 Task: Look for space in Chaklāsi, India from 1st June, 2023 to 9th June, 2023 for 5 adults in price range Rs.6000 to Rs.12000. Place can be entire place with 3 bedrooms having 3 beds and 3 bathrooms. Property type can be house, flat, guest house. Booking option can be shelf check-in. Required host language is English.
Action: Mouse moved to (428, 52)
Screenshot: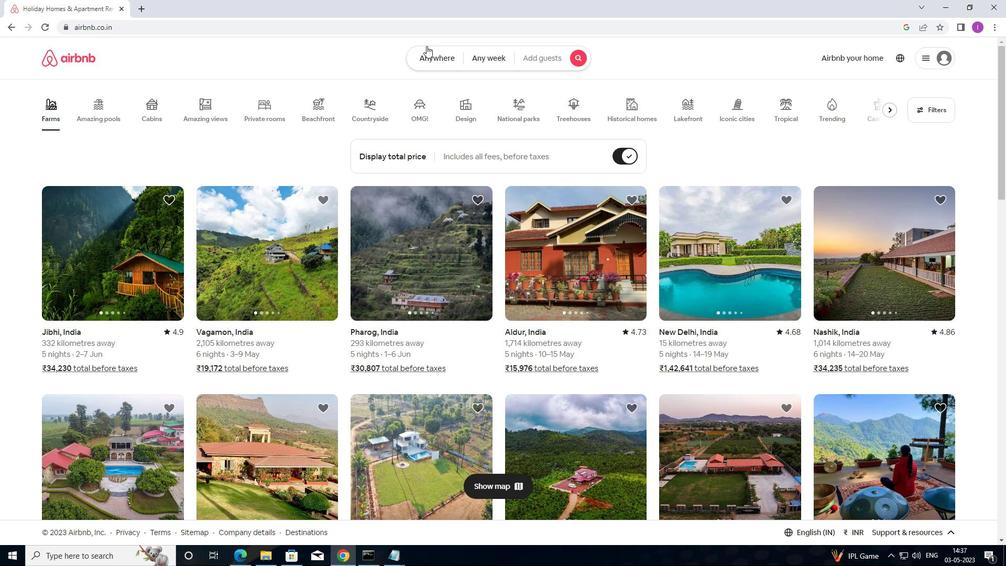 
Action: Mouse pressed left at (428, 52)
Screenshot: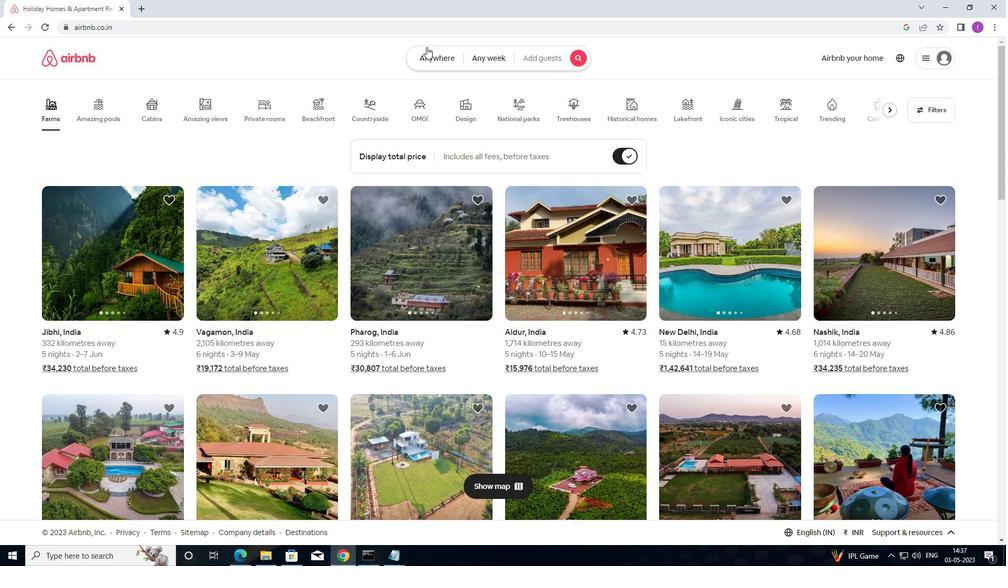 
Action: Mouse moved to (373, 96)
Screenshot: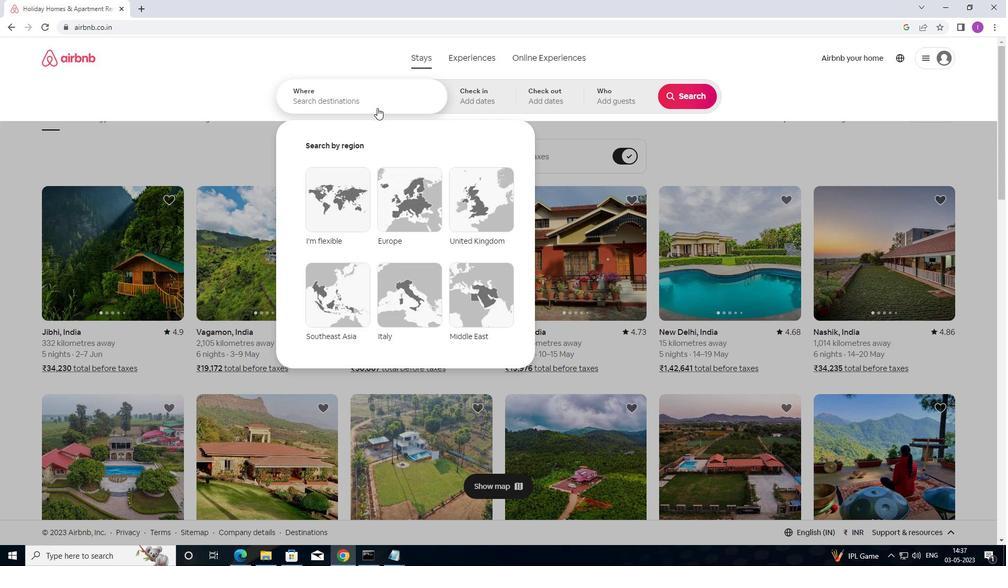
Action: Mouse pressed left at (373, 96)
Screenshot: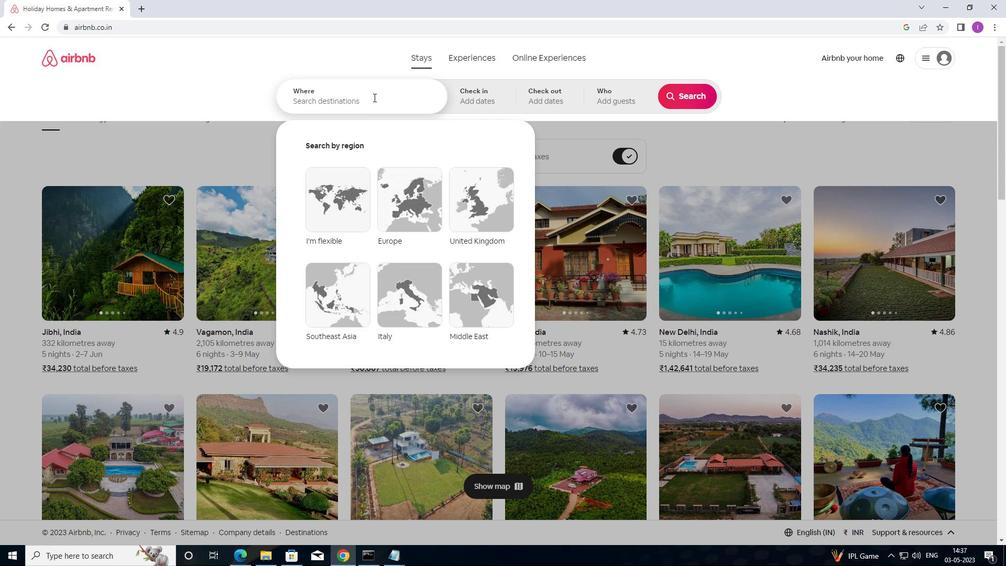 
Action: Mouse moved to (419, 102)
Screenshot: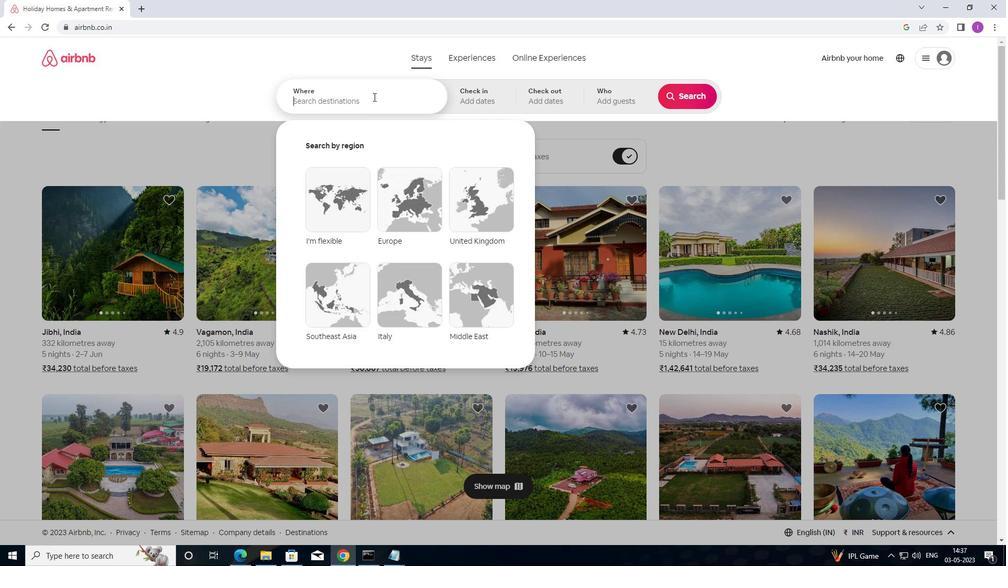 
Action: Key pressed <Key.shift>CHAKLASI,<Key.shift>INDIA
Screenshot: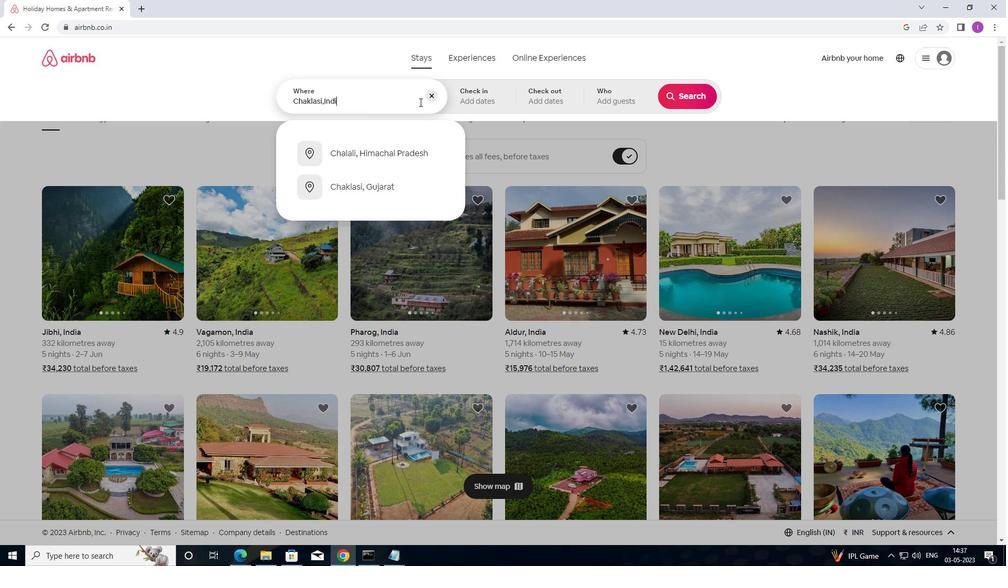 
Action: Mouse moved to (469, 97)
Screenshot: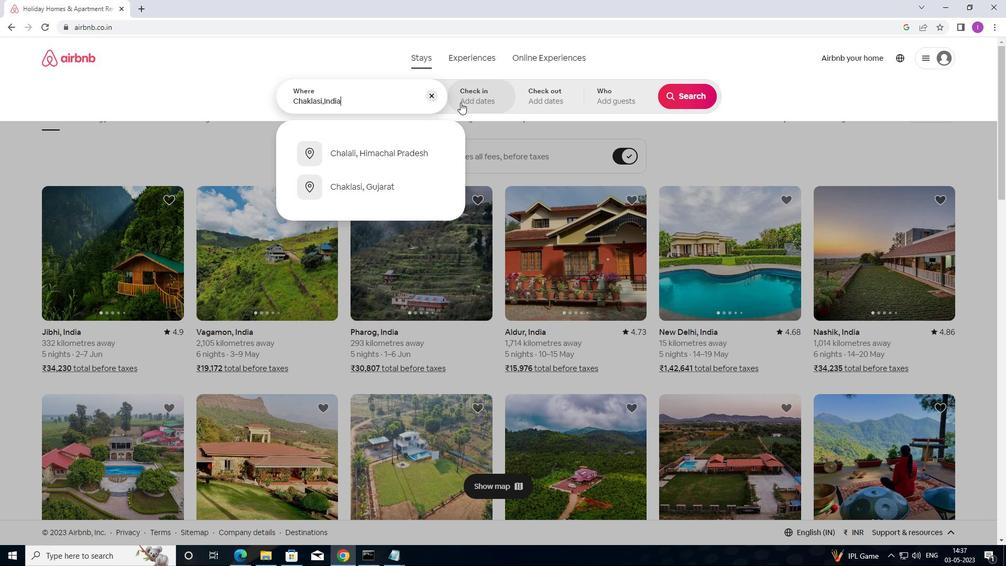 
Action: Mouse pressed left at (469, 97)
Screenshot: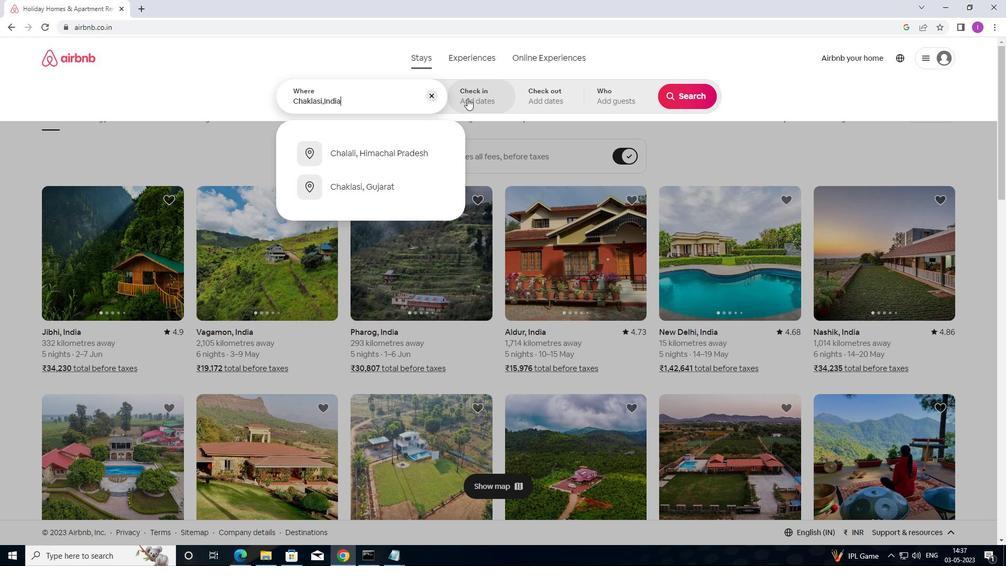 
Action: Mouse moved to (681, 174)
Screenshot: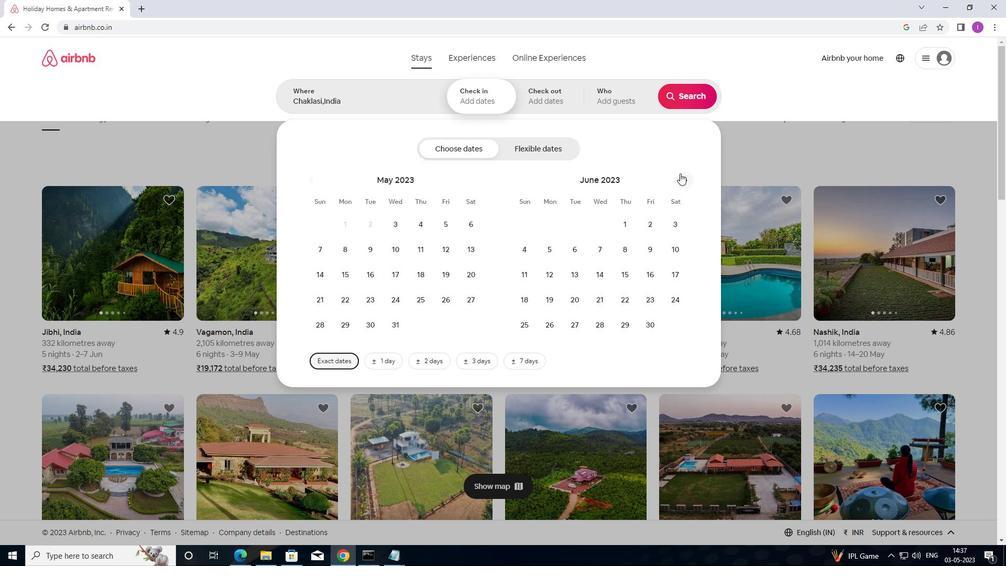 
Action: Mouse pressed left at (681, 174)
Screenshot: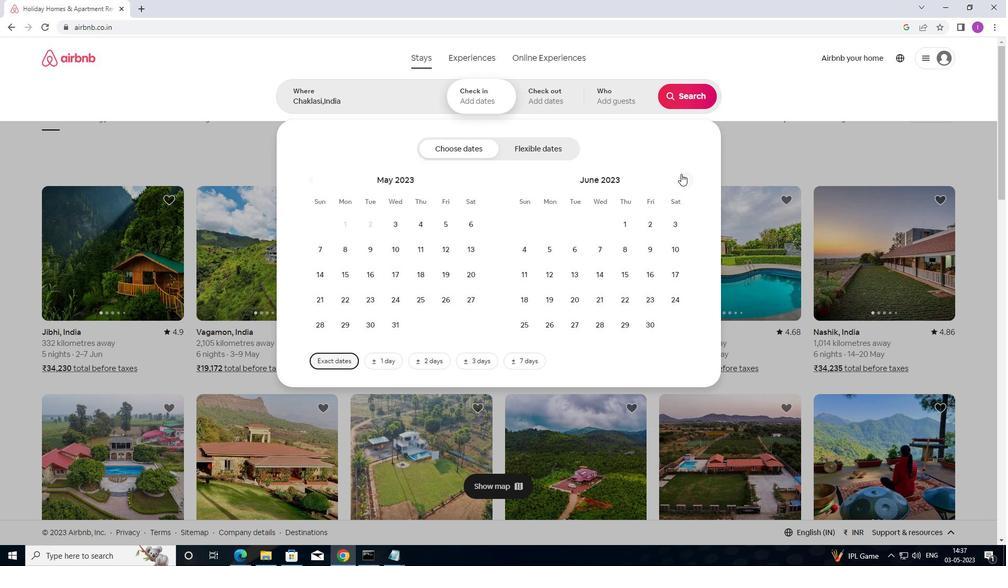 
Action: Mouse moved to (421, 225)
Screenshot: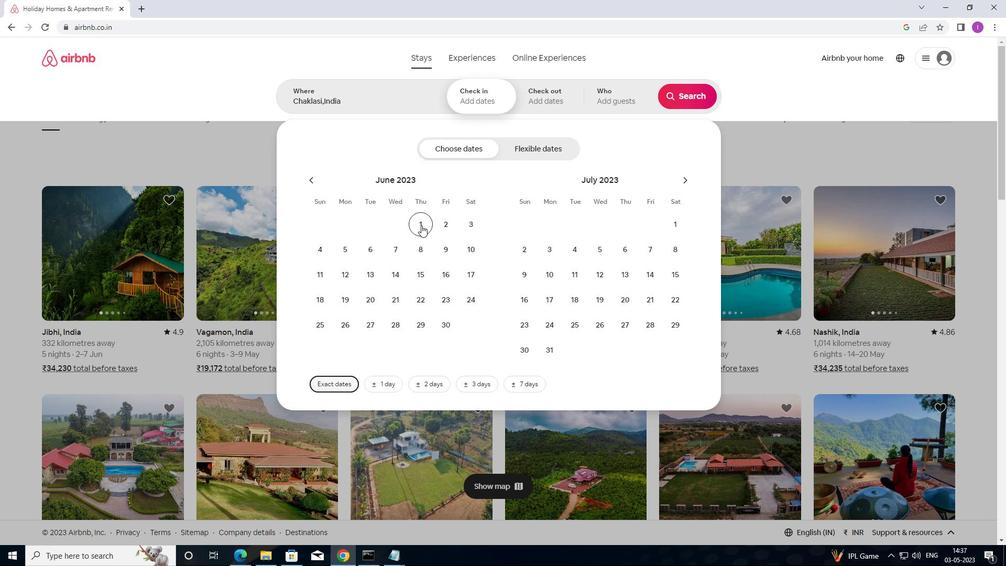 
Action: Mouse pressed left at (421, 225)
Screenshot: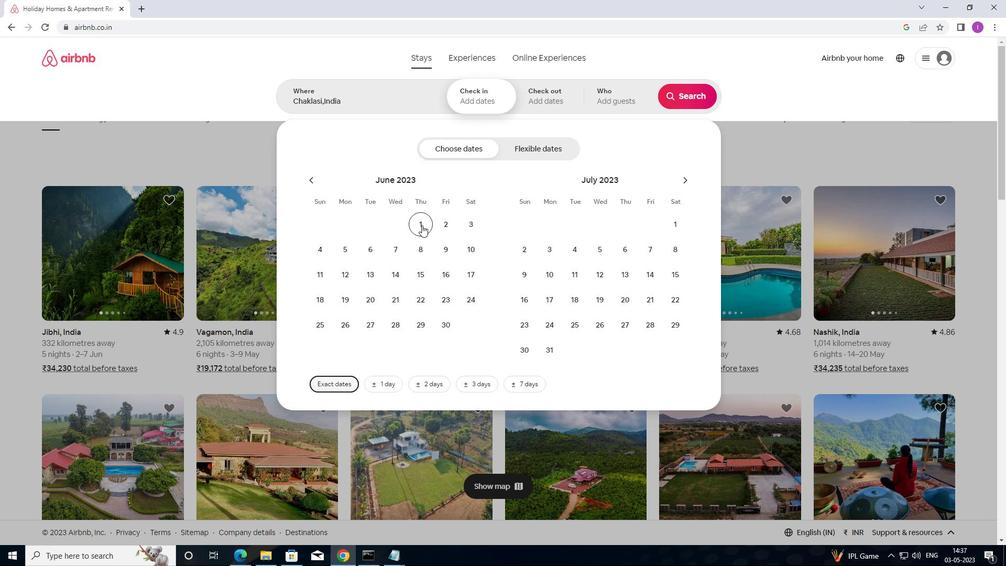 
Action: Mouse moved to (450, 246)
Screenshot: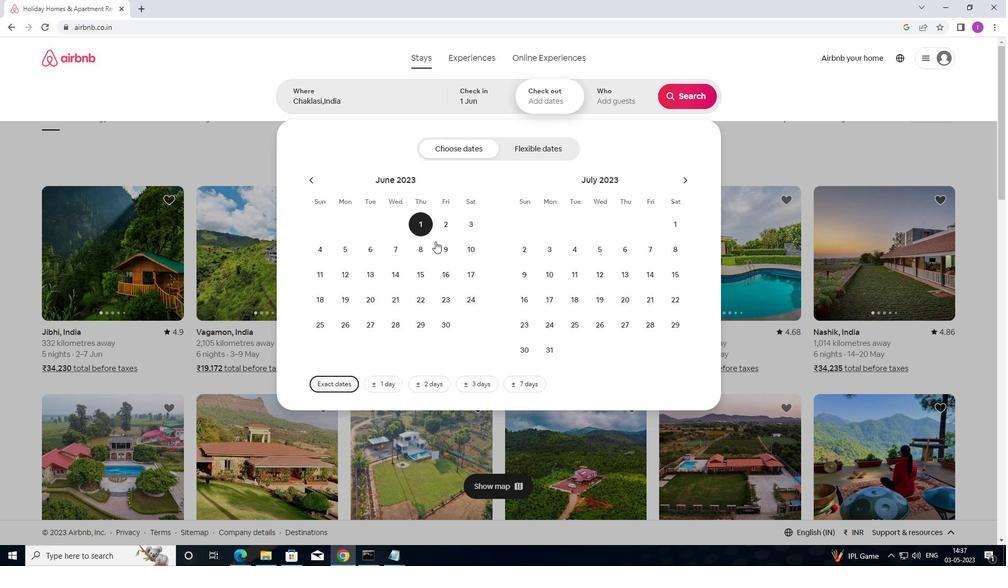 
Action: Mouse pressed left at (450, 246)
Screenshot: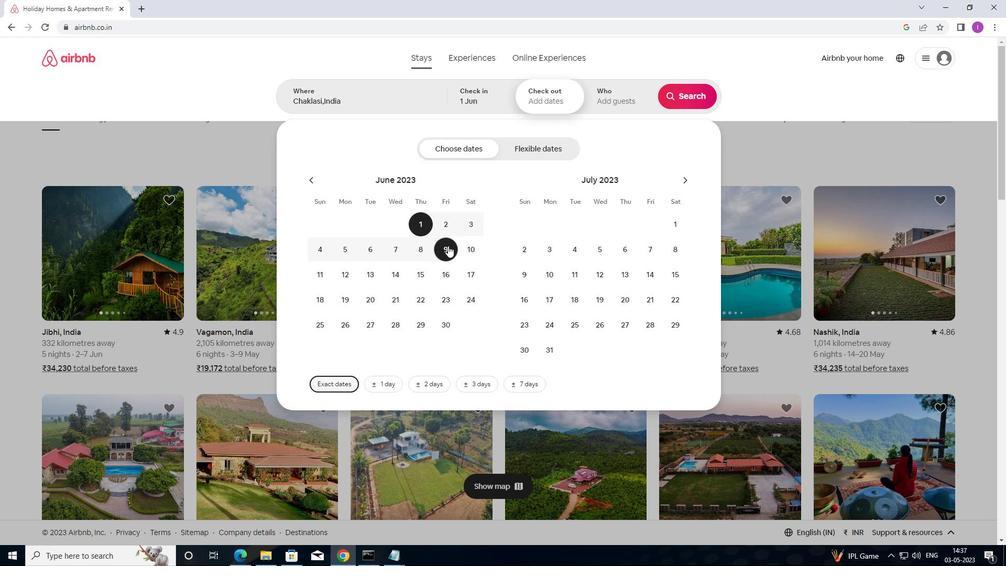 
Action: Mouse moved to (611, 99)
Screenshot: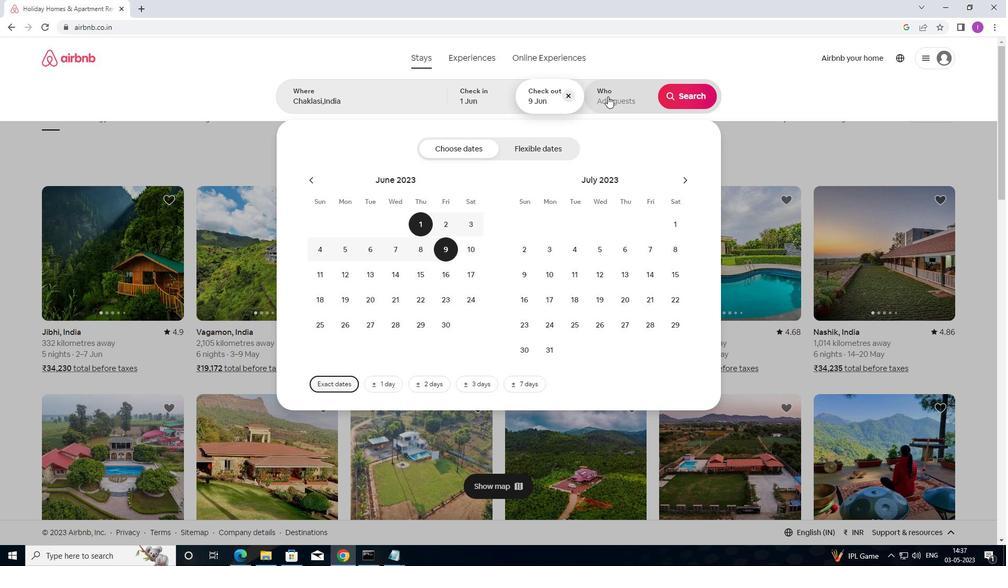 
Action: Mouse pressed left at (611, 99)
Screenshot: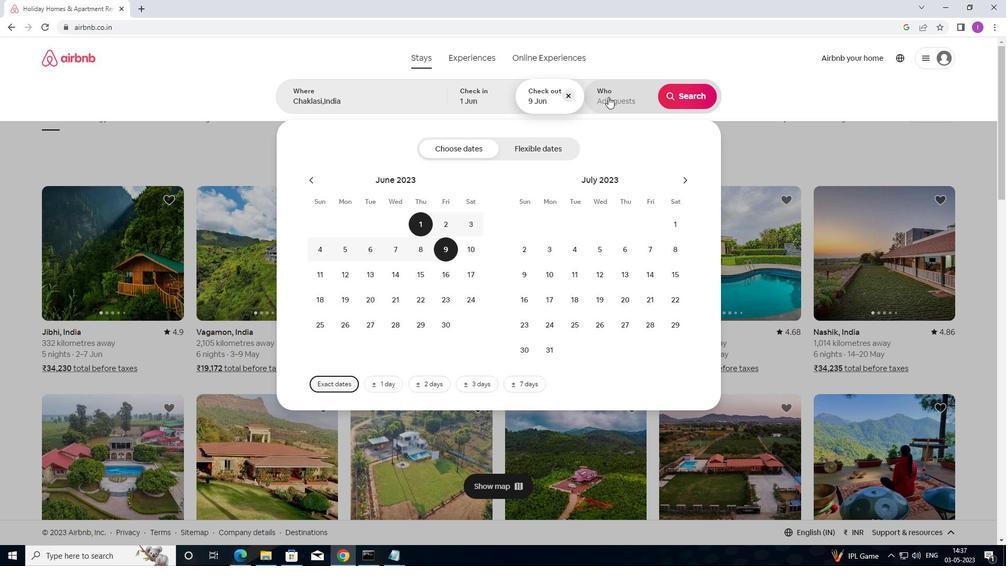 
Action: Mouse moved to (693, 157)
Screenshot: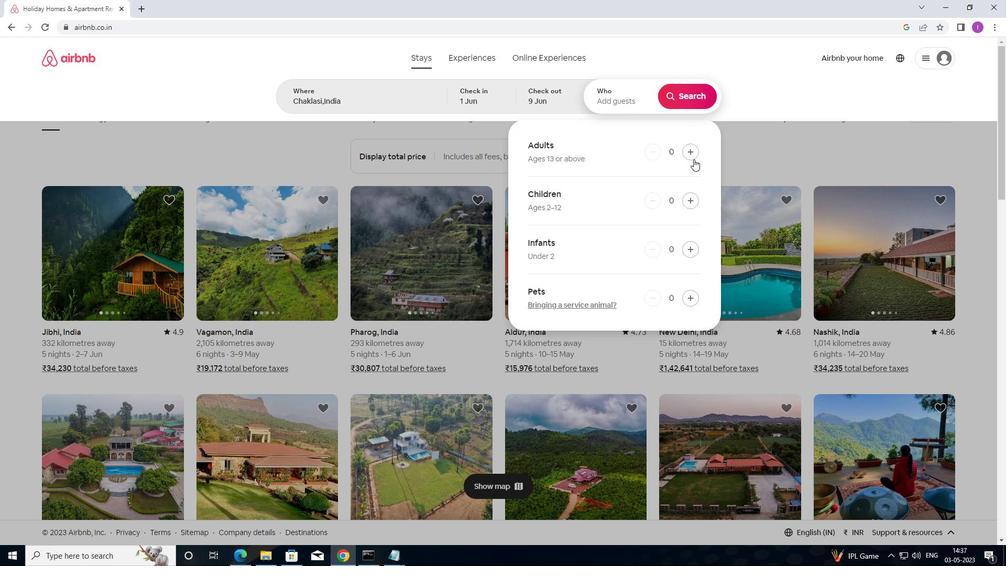 
Action: Mouse pressed left at (693, 157)
Screenshot: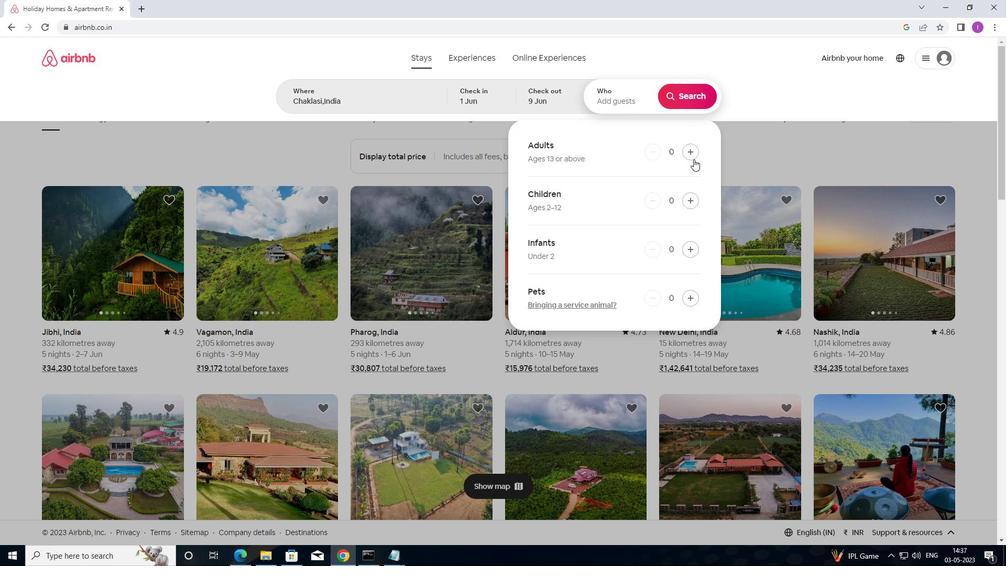 
Action: Mouse moved to (694, 156)
Screenshot: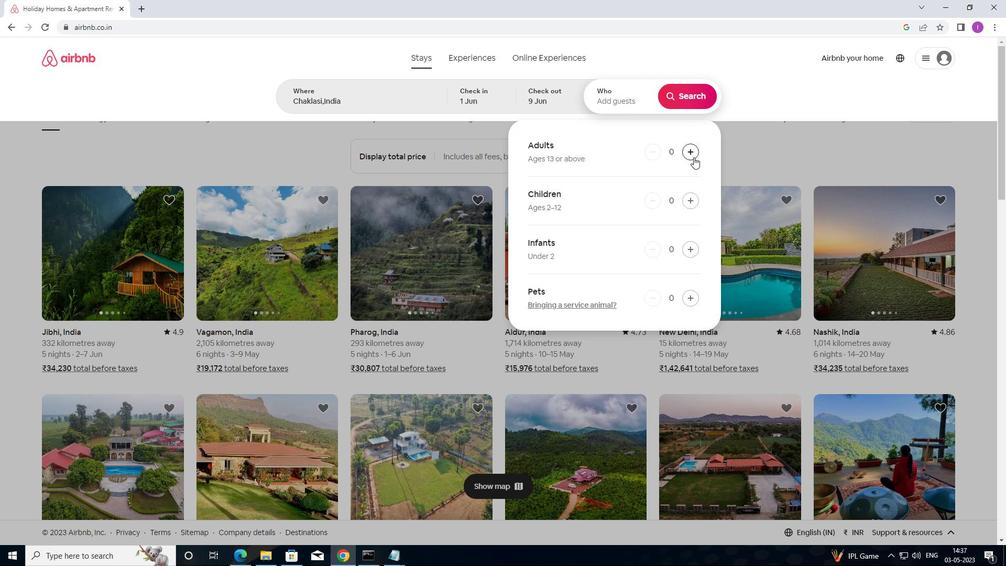 
Action: Mouse pressed left at (694, 156)
Screenshot: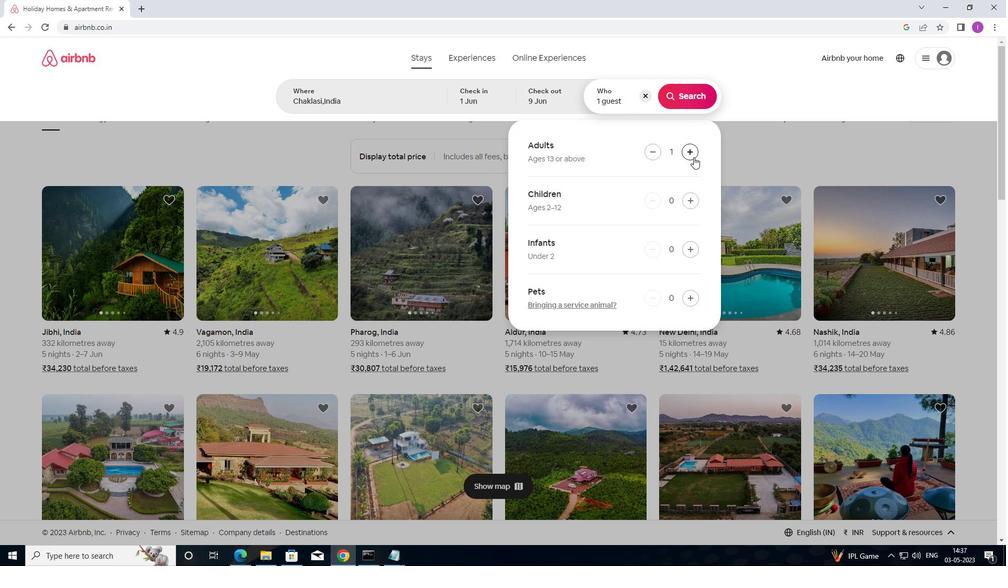 
Action: Mouse pressed left at (694, 156)
Screenshot: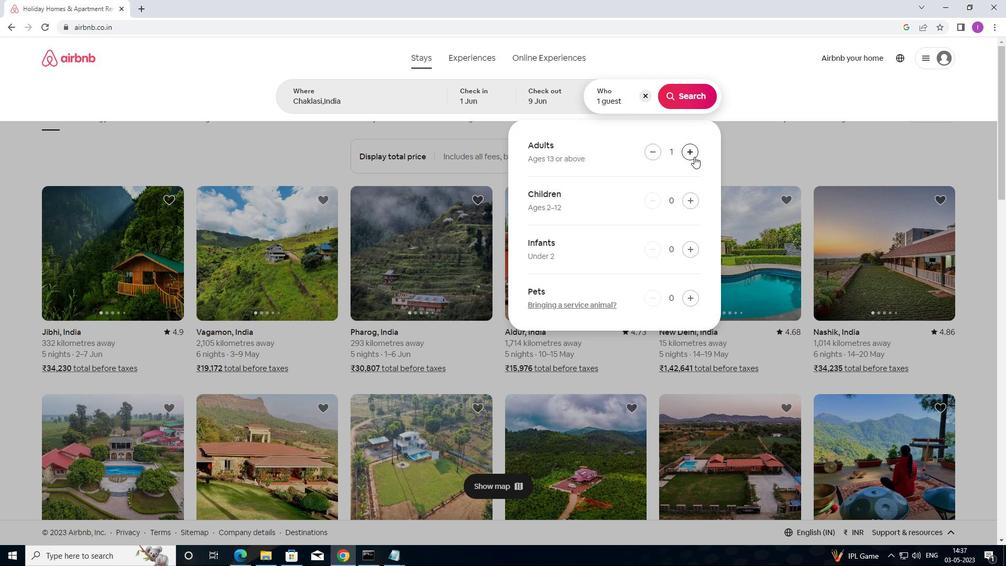 
Action: Mouse pressed left at (694, 156)
Screenshot: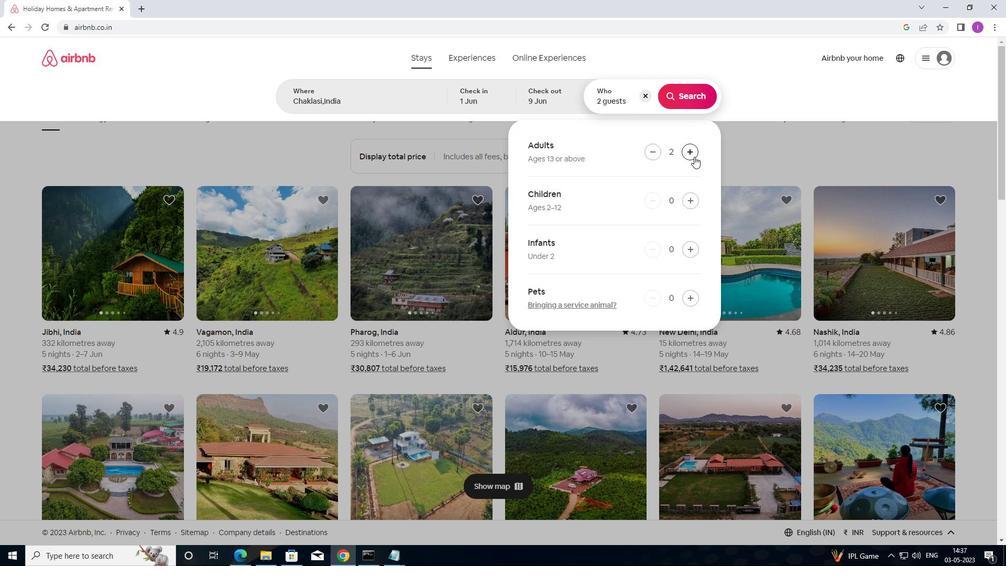 
Action: Mouse pressed left at (694, 156)
Screenshot: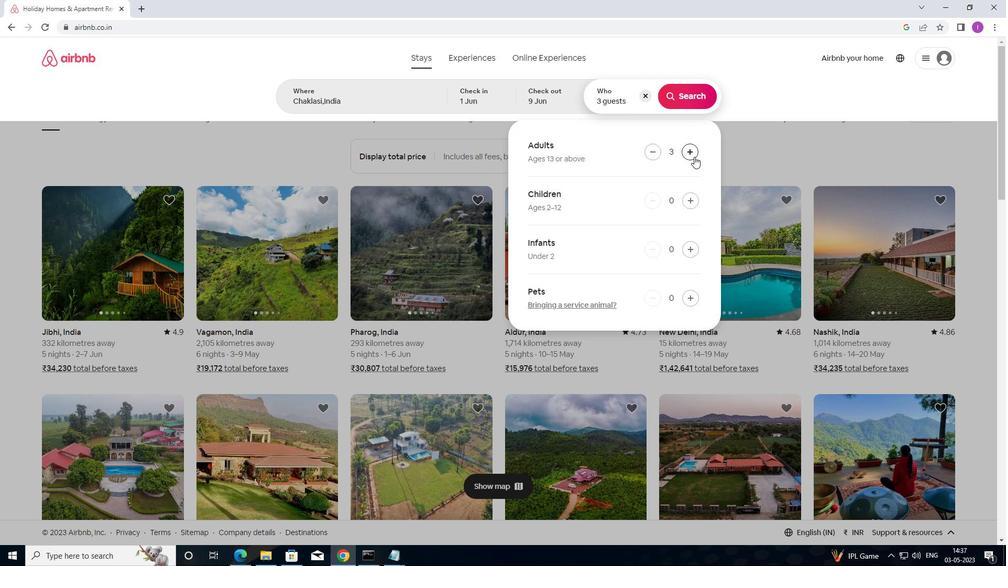 
Action: Mouse moved to (682, 98)
Screenshot: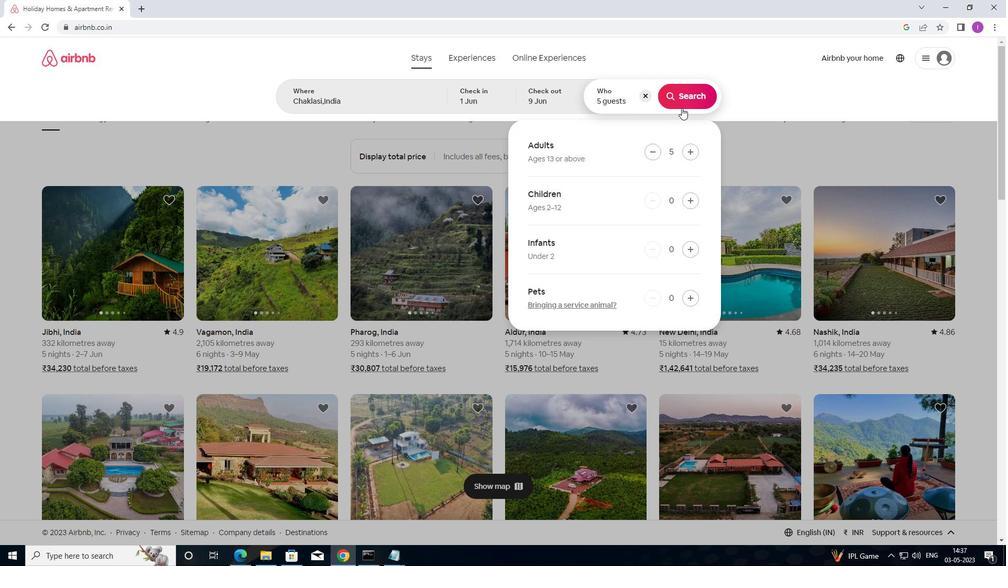 
Action: Mouse pressed left at (682, 98)
Screenshot: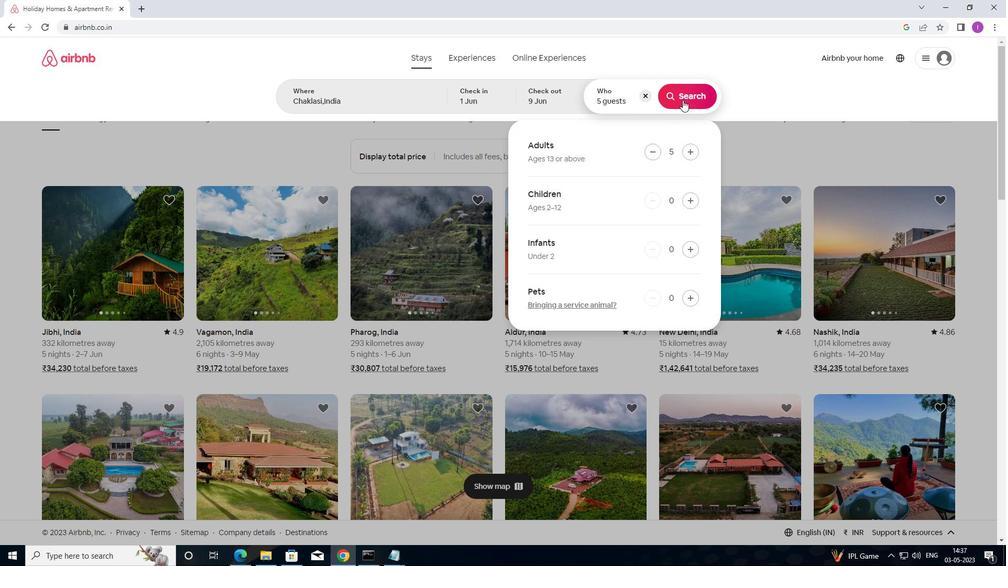 
Action: Mouse moved to (956, 96)
Screenshot: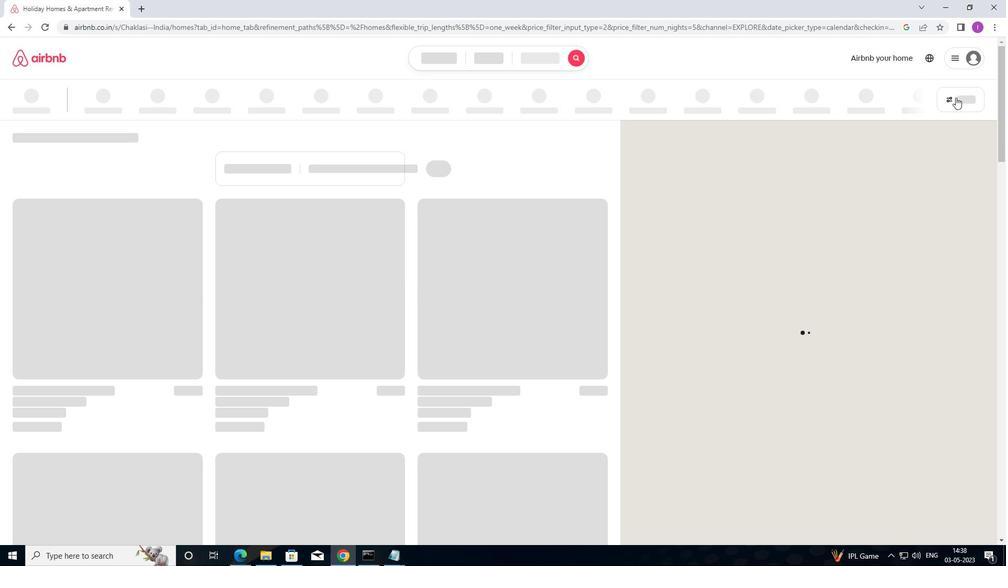 
Action: Mouse pressed left at (956, 96)
Screenshot: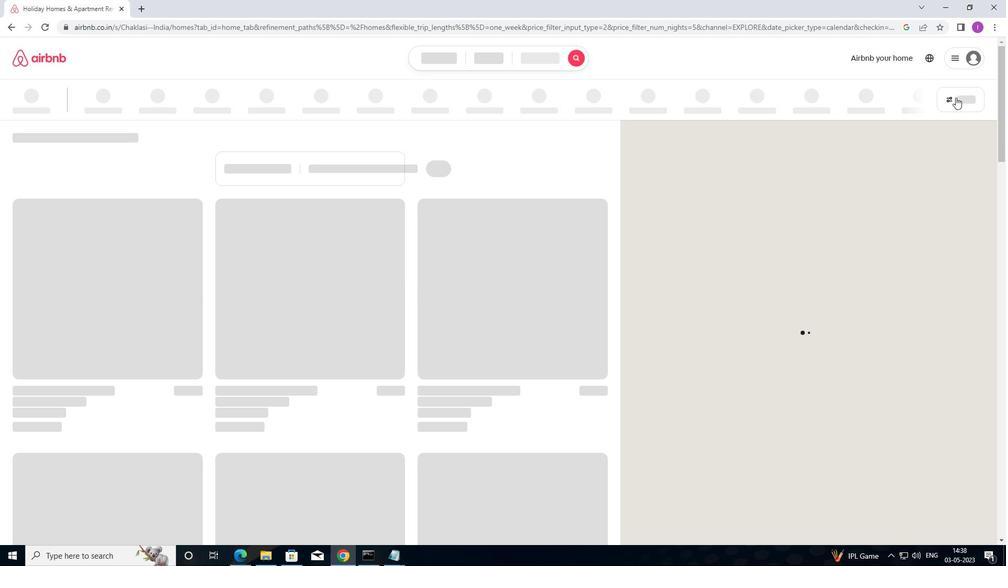 
Action: Mouse moved to (387, 227)
Screenshot: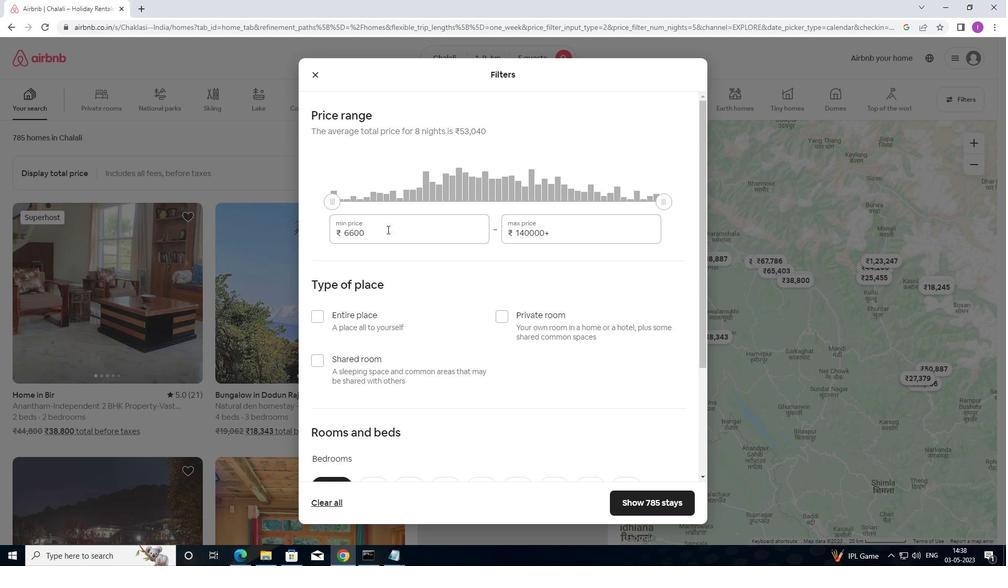 
Action: Mouse pressed left at (387, 227)
Screenshot: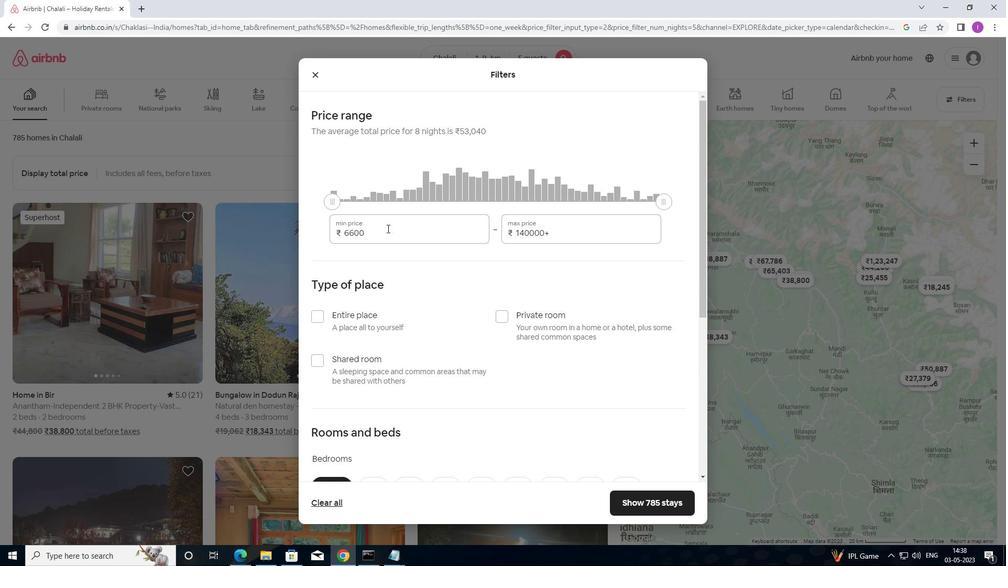
Action: Mouse moved to (367, 204)
Screenshot: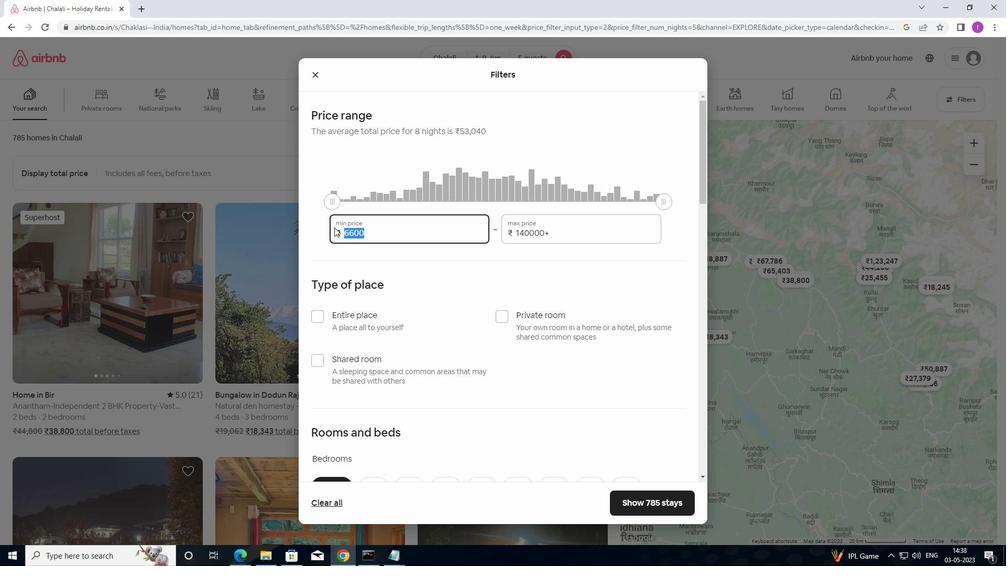 
Action: Key pressed 6000
Screenshot: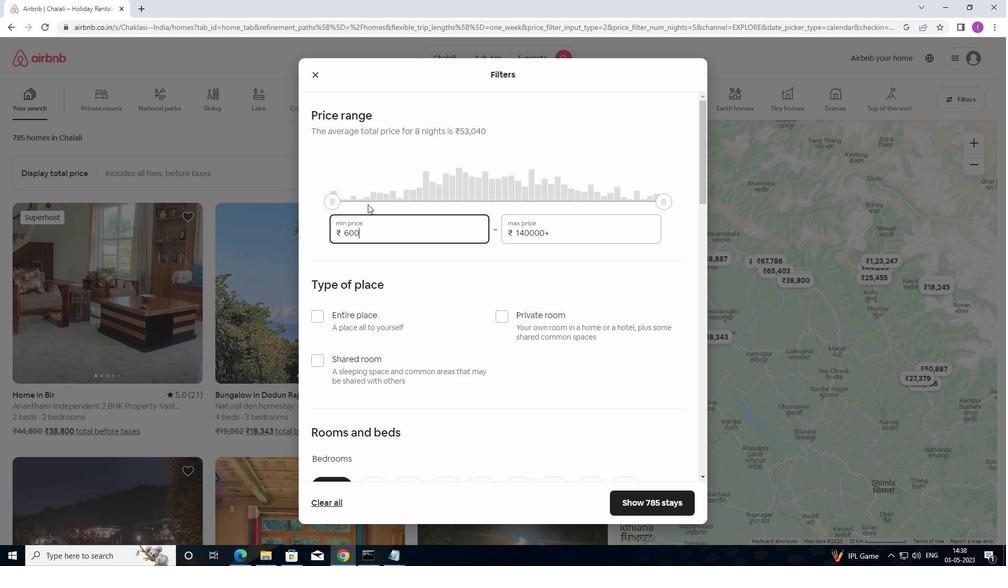 
Action: Mouse moved to (559, 230)
Screenshot: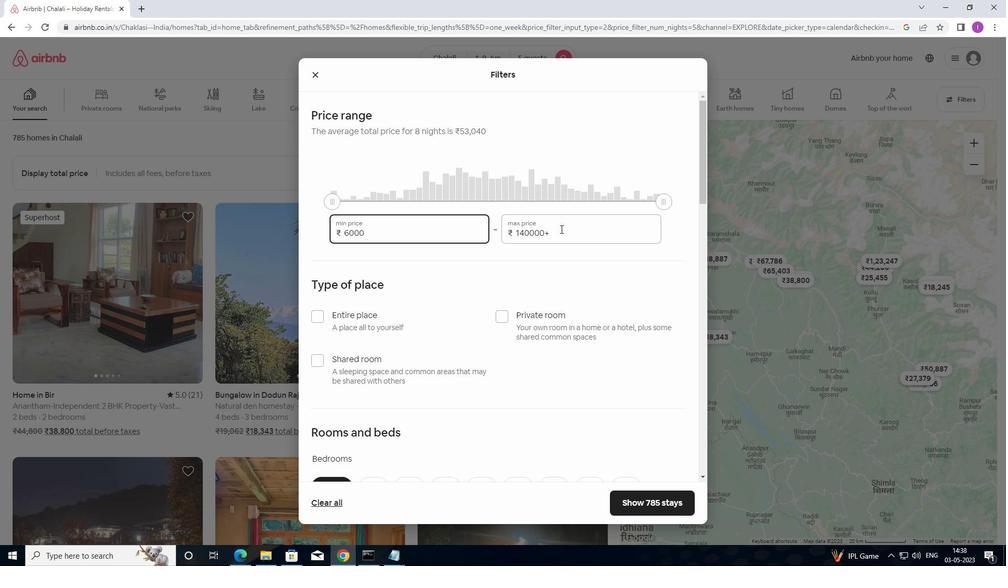 
Action: Mouse pressed left at (559, 230)
Screenshot: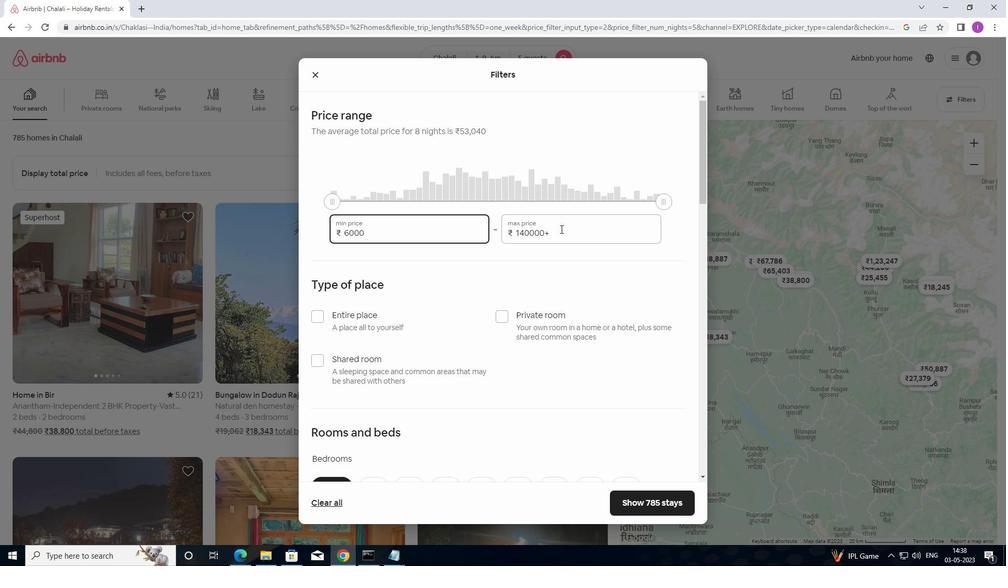 
Action: Mouse moved to (506, 241)
Screenshot: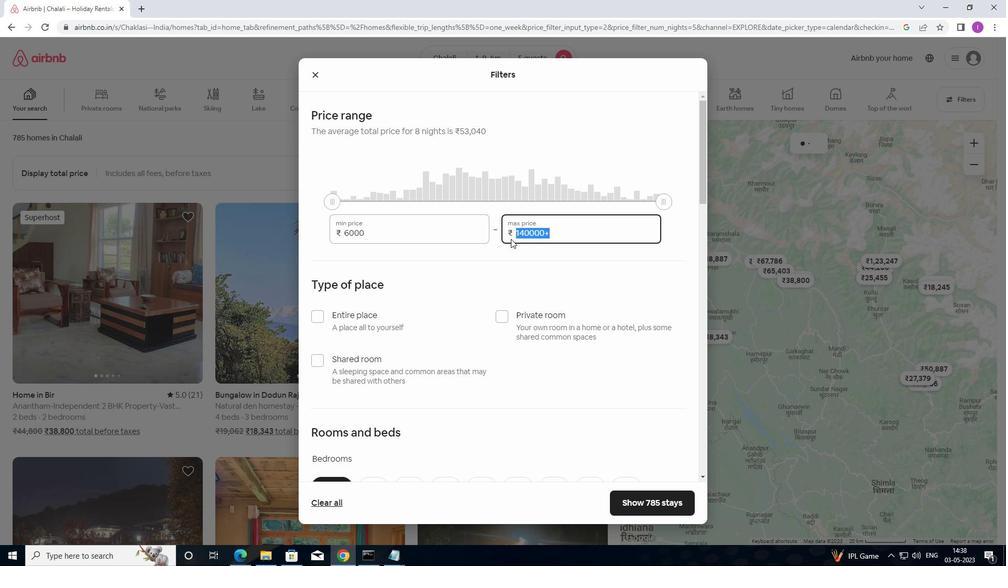 
Action: Key pressed 12000
Screenshot: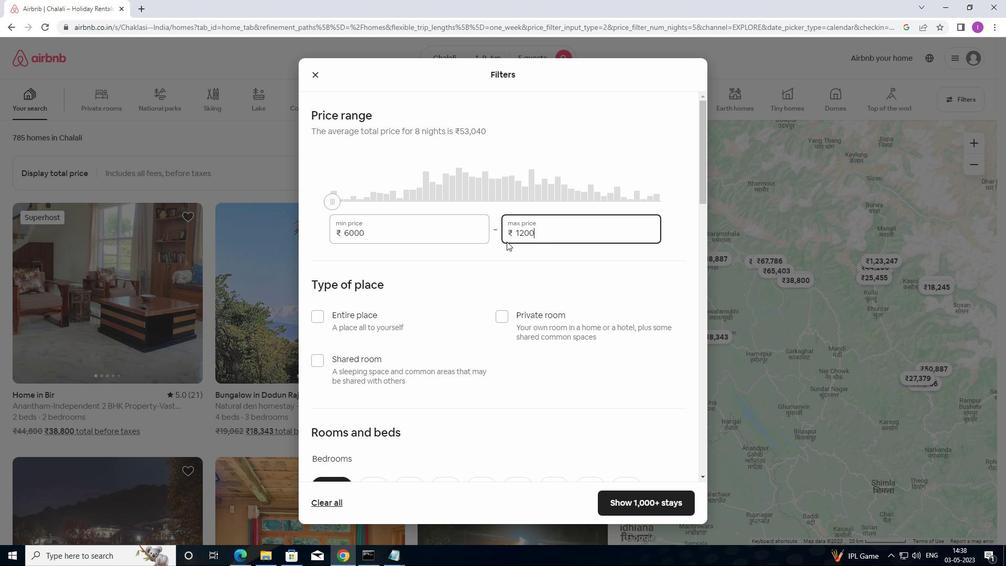 
Action: Mouse moved to (443, 308)
Screenshot: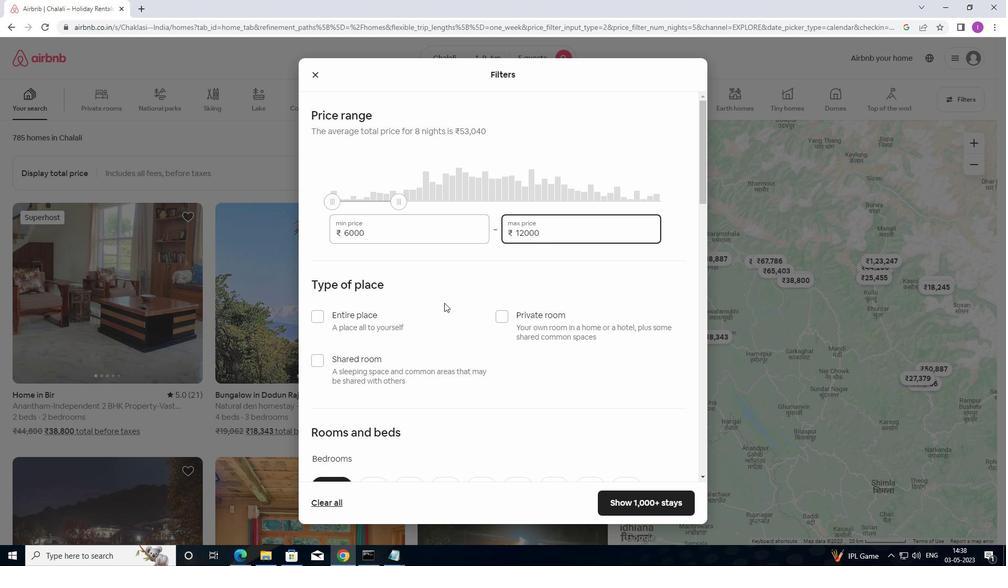 
Action: Mouse scrolled (443, 307) with delta (0, 0)
Screenshot: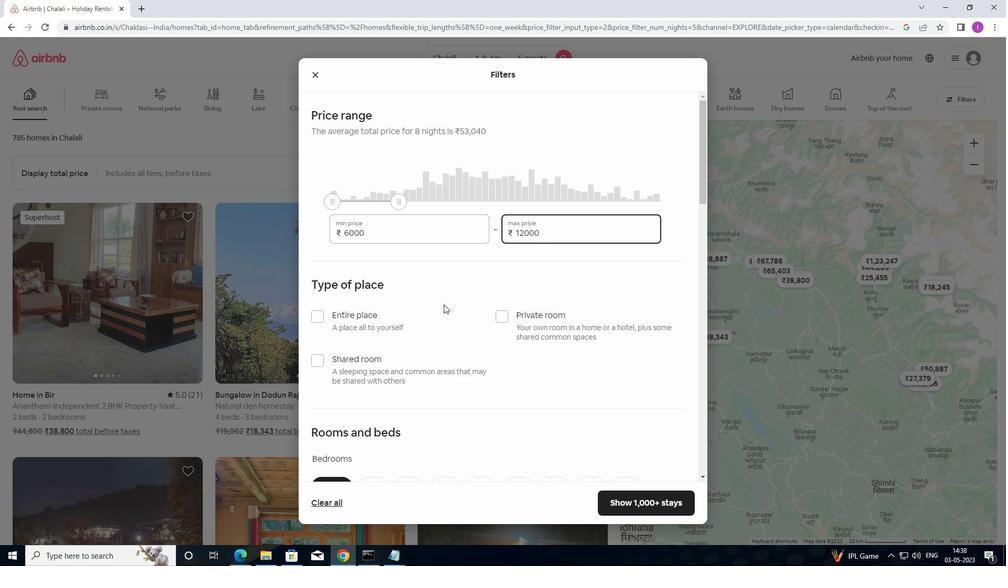 
Action: Mouse moved to (482, 295)
Screenshot: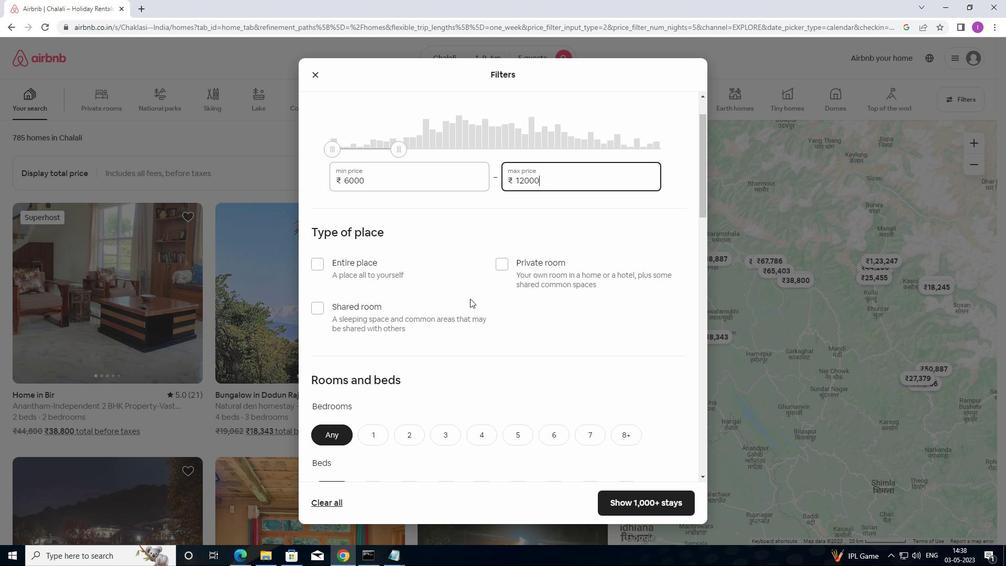 
Action: Mouse scrolled (482, 294) with delta (0, 0)
Screenshot: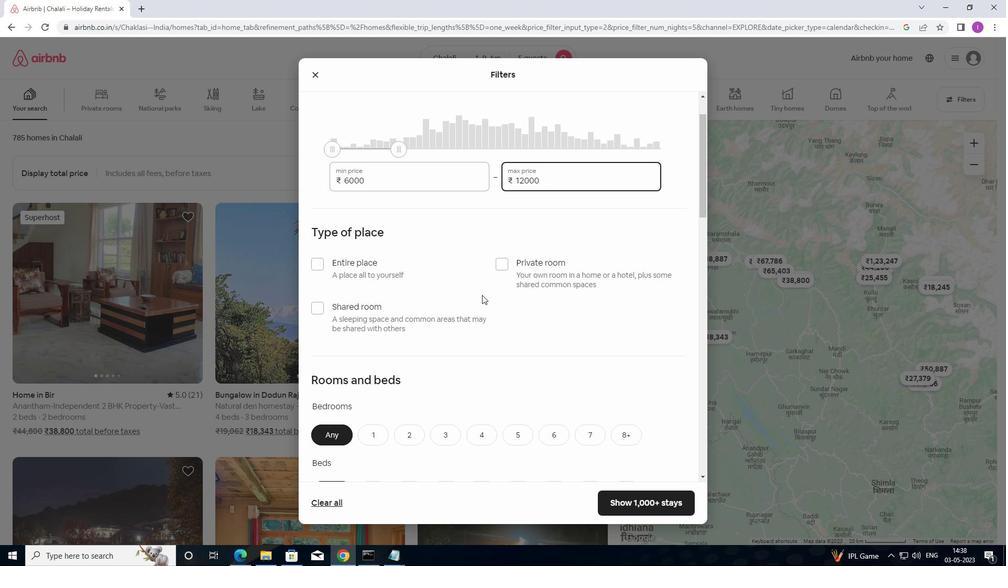 
Action: Mouse moved to (314, 206)
Screenshot: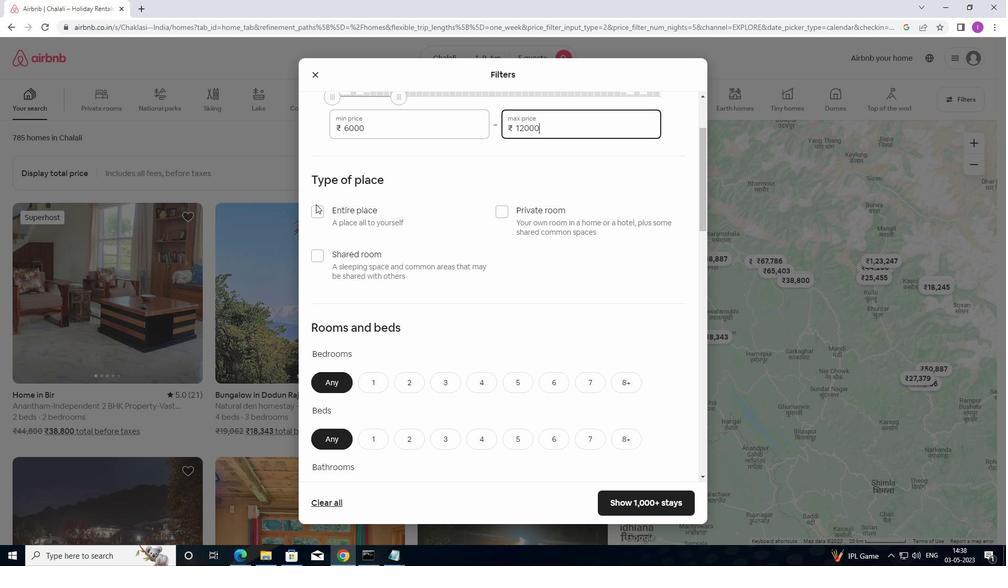 
Action: Mouse pressed left at (314, 206)
Screenshot: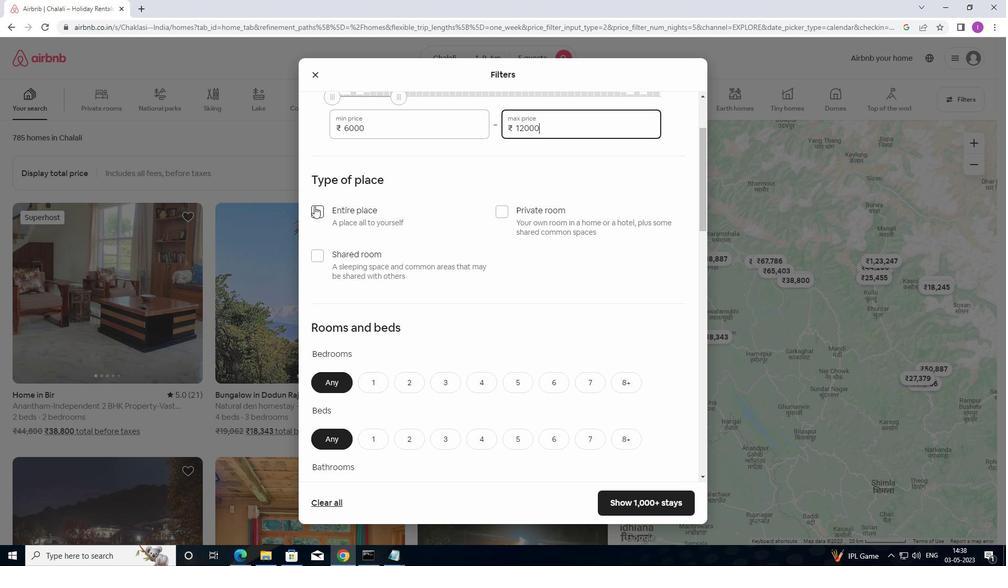 
Action: Mouse moved to (471, 295)
Screenshot: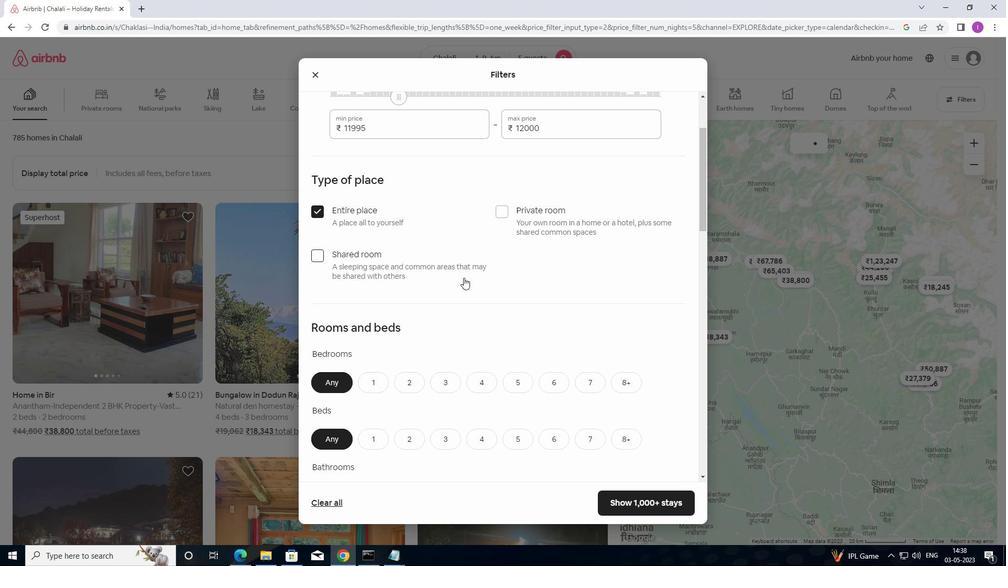 
Action: Mouse scrolled (471, 295) with delta (0, 0)
Screenshot: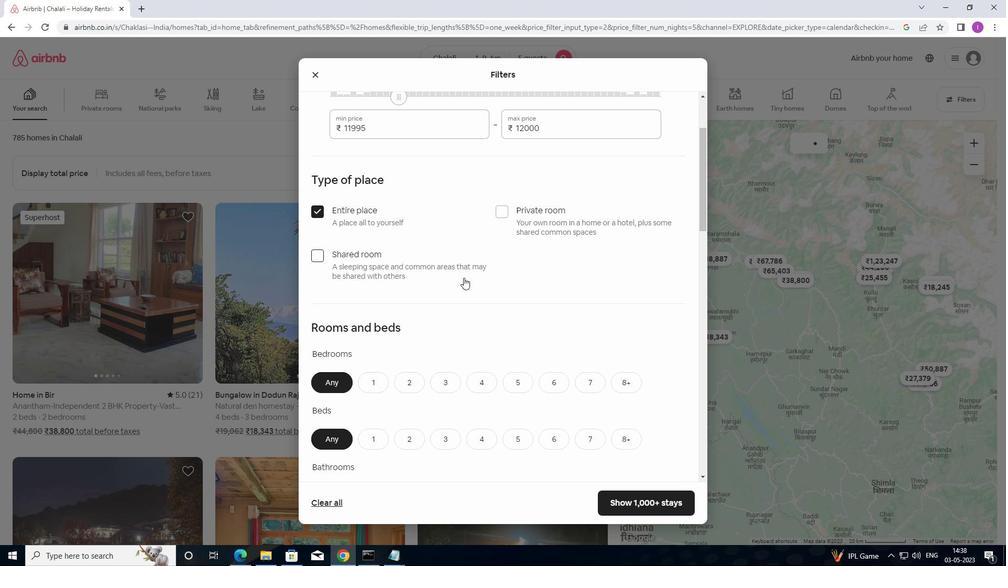 
Action: Mouse moved to (478, 306)
Screenshot: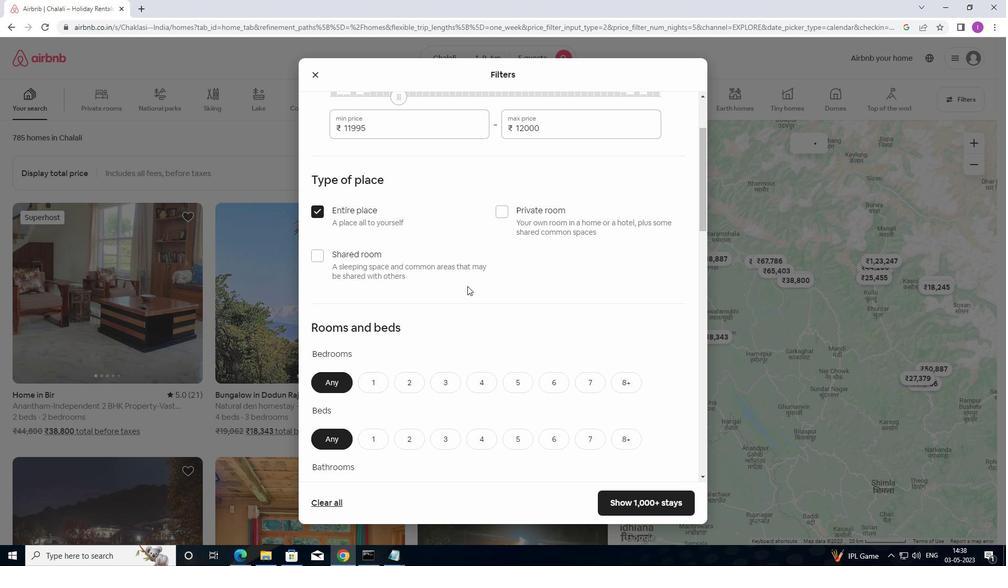 
Action: Mouse scrolled (478, 305) with delta (0, 0)
Screenshot: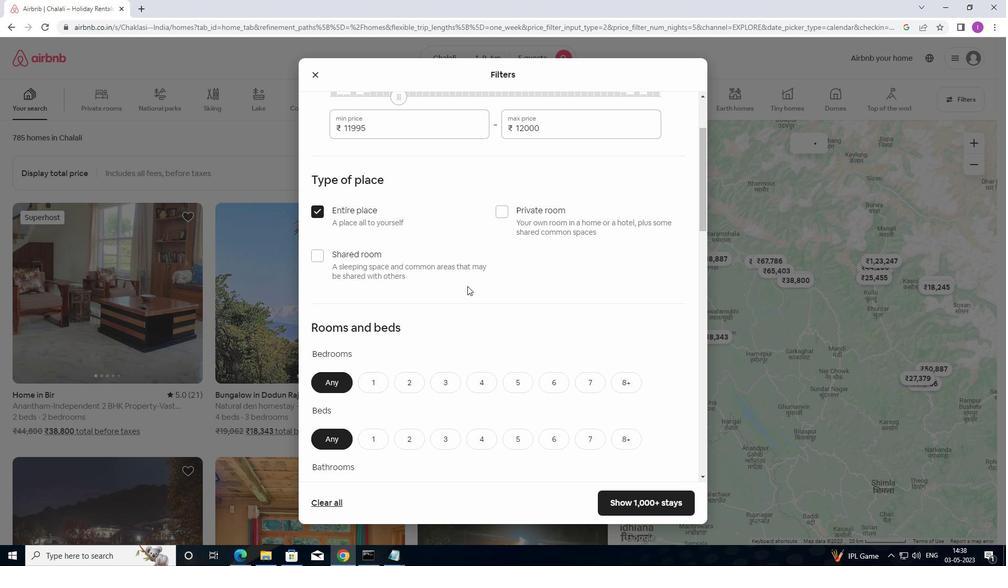 
Action: Mouse moved to (482, 309)
Screenshot: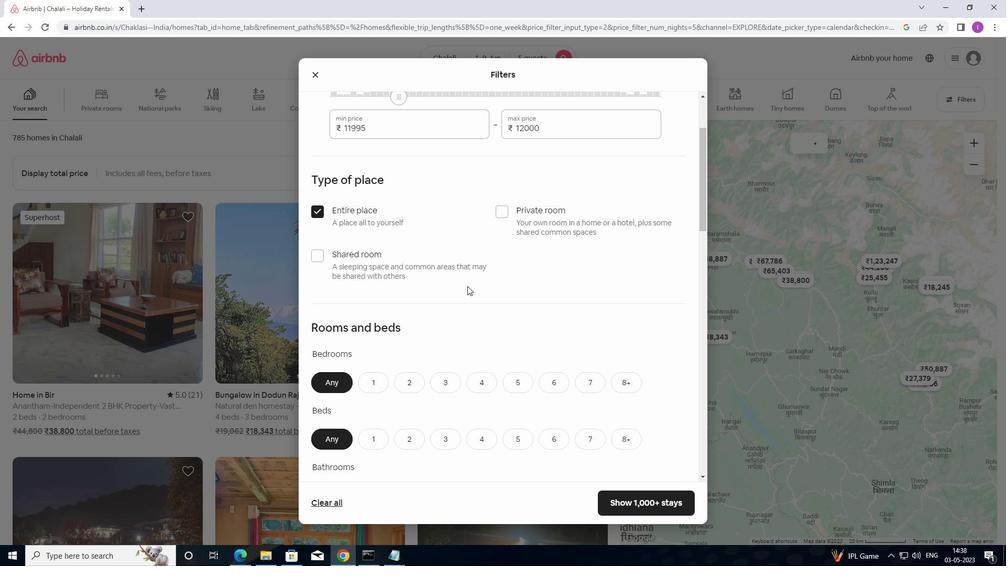 
Action: Mouse scrolled (482, 309) with delta (0, 0)
Screenshot: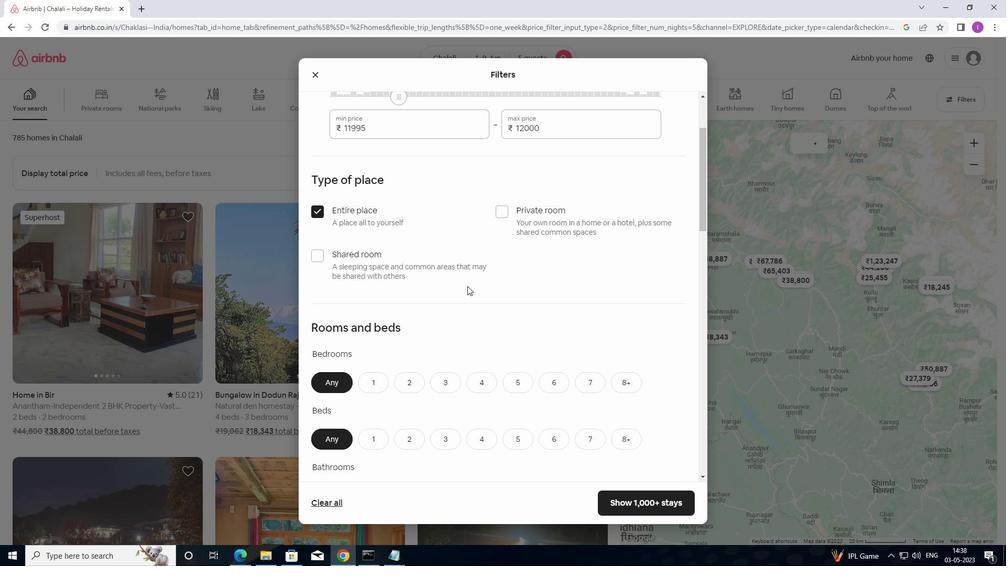 
Action: Mouse scrolled (482, 309) with delta (0, 0)
Screenshot: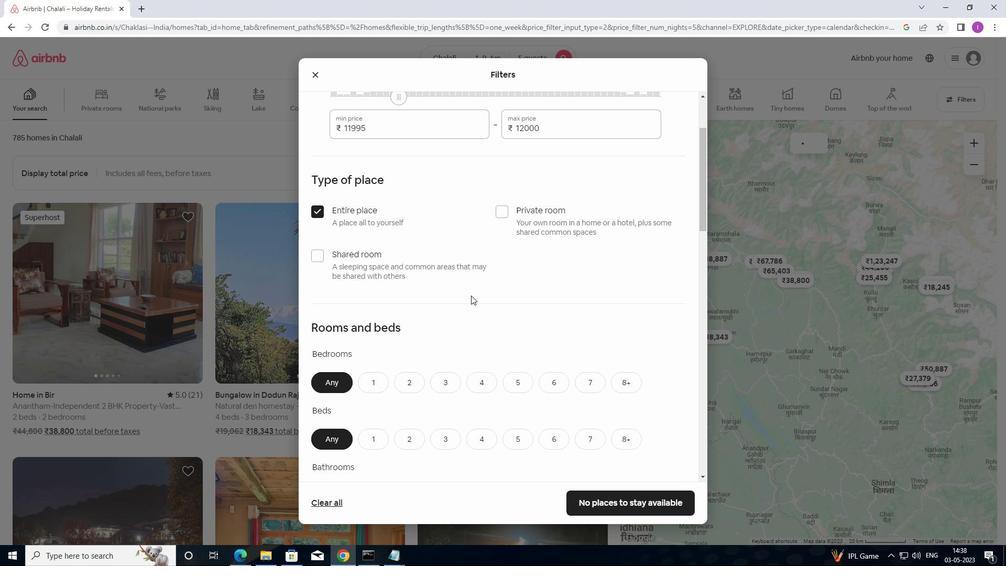 
Action: Mouse moved to (435, 176)
Screenshot: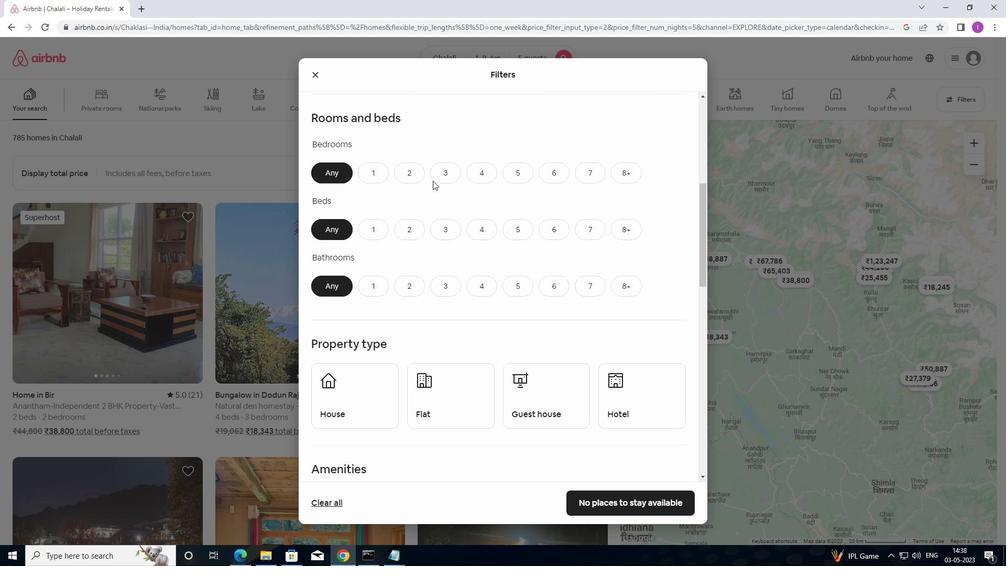 
Action: Mouse pressed left at (435, 176)
Screenshot: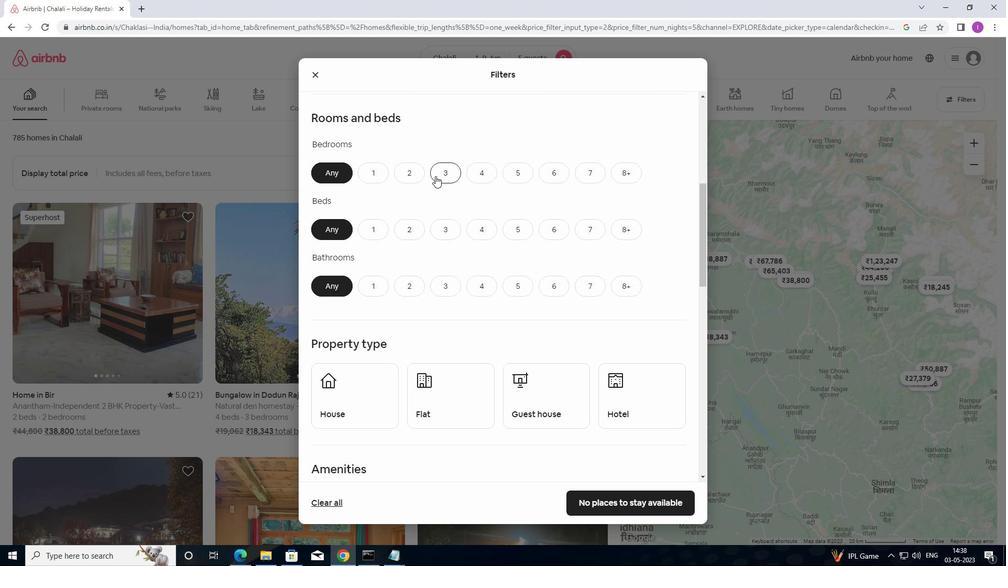 
Action: Mouse moved to (441, 232)
Screenshot: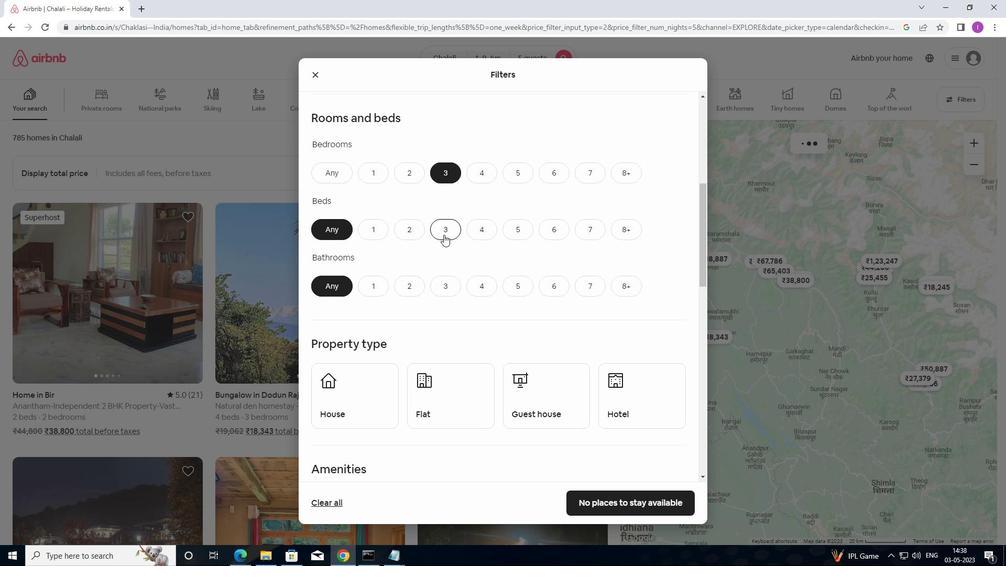 
Action: Mouse pressed left at (441, 232)
Screenshot: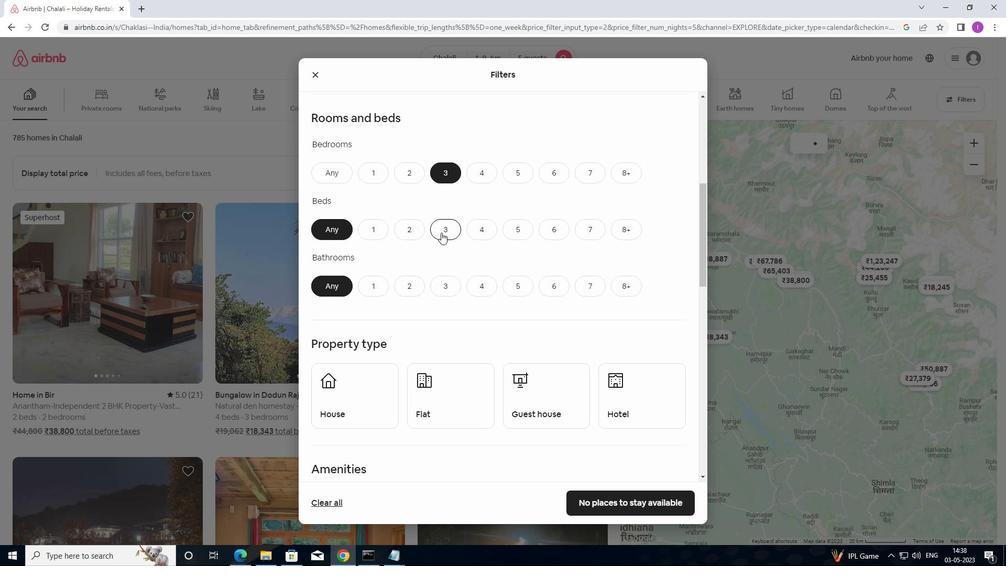 
Action: Mouse moved to (444, 292)
Screenshot: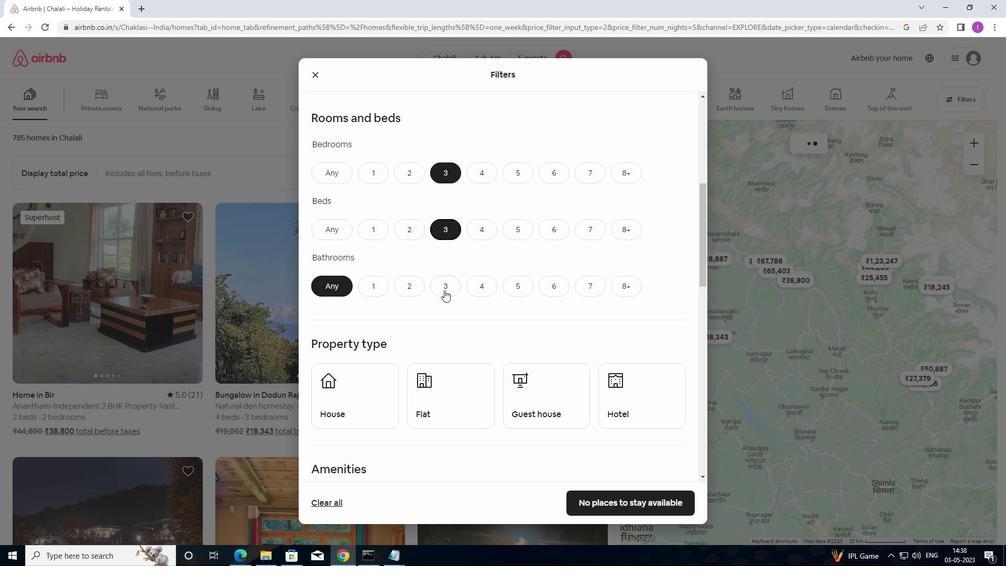 
Action: Mouse pressed left at (444, 292)
Screenshot: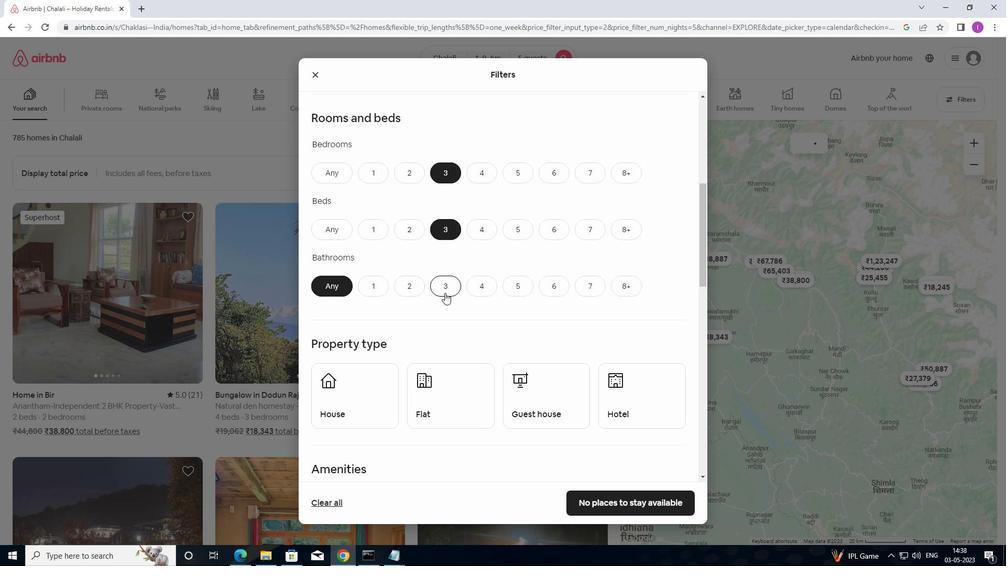 
Action: Mouse moved to (454, 310)
Screenshot: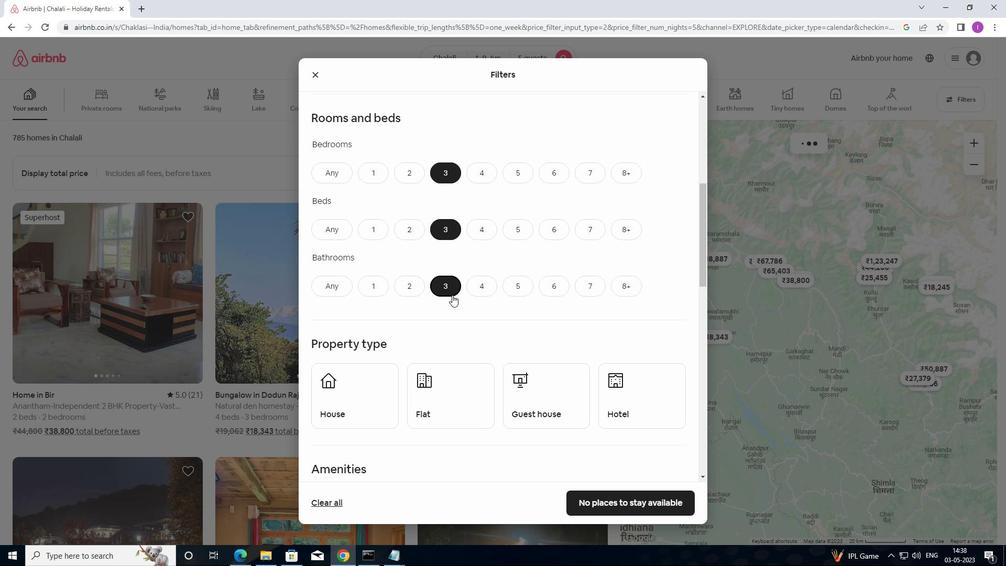 
Action: Mouse scrolled (454, 310) with delta (0, 0)
Screenshot: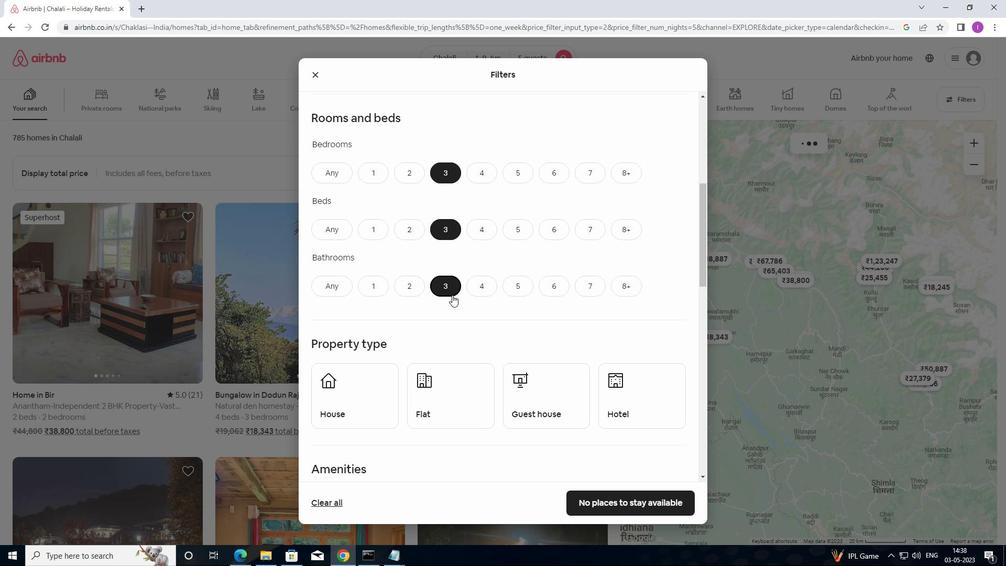 
Action: Mouse moved to (454, 313)
Screenshot: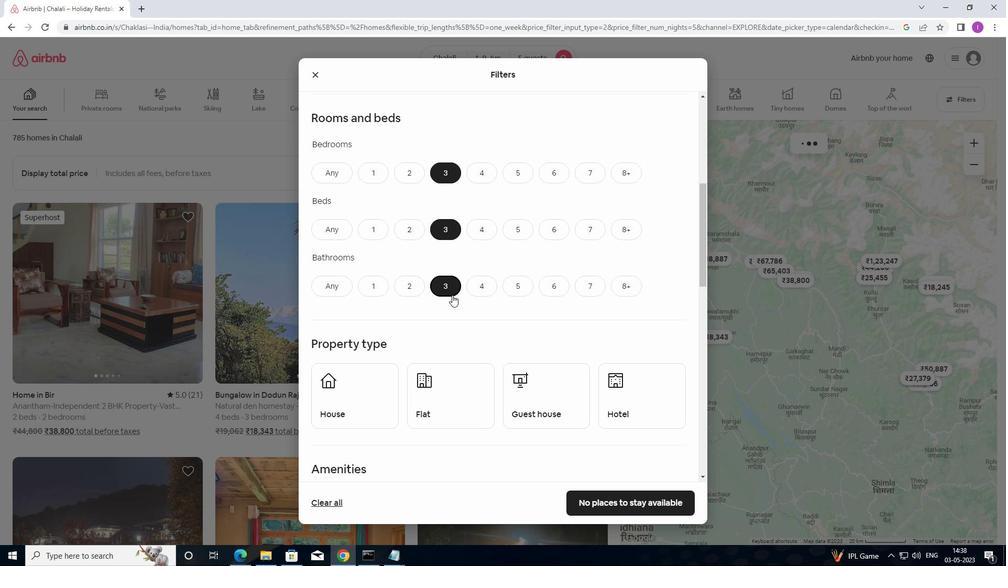 
Action: Mouse scrolled (454, 313) with delta (0, 0)
Screenshot: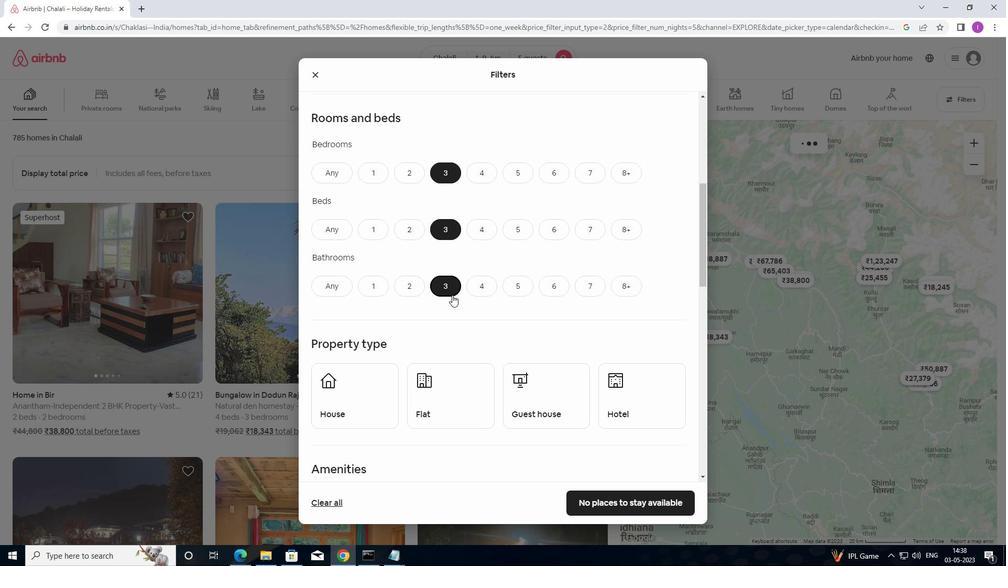 
Action: Mouse moved to (383, 287)
Screenshot: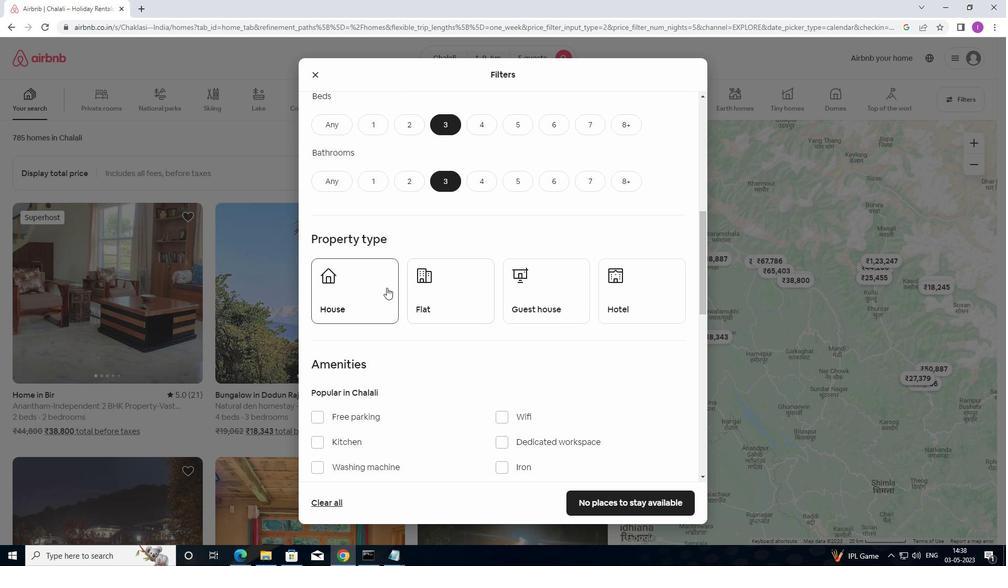 
Action: Mouse pressed left at (383, 287)
Screenshot: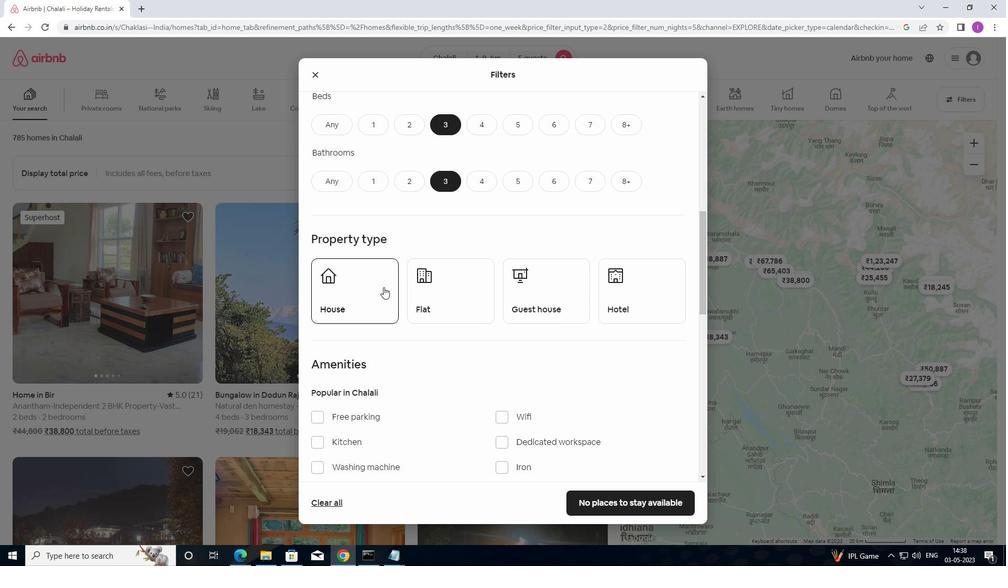 
Action: Mouse moved to (445, 287)
Screenshot: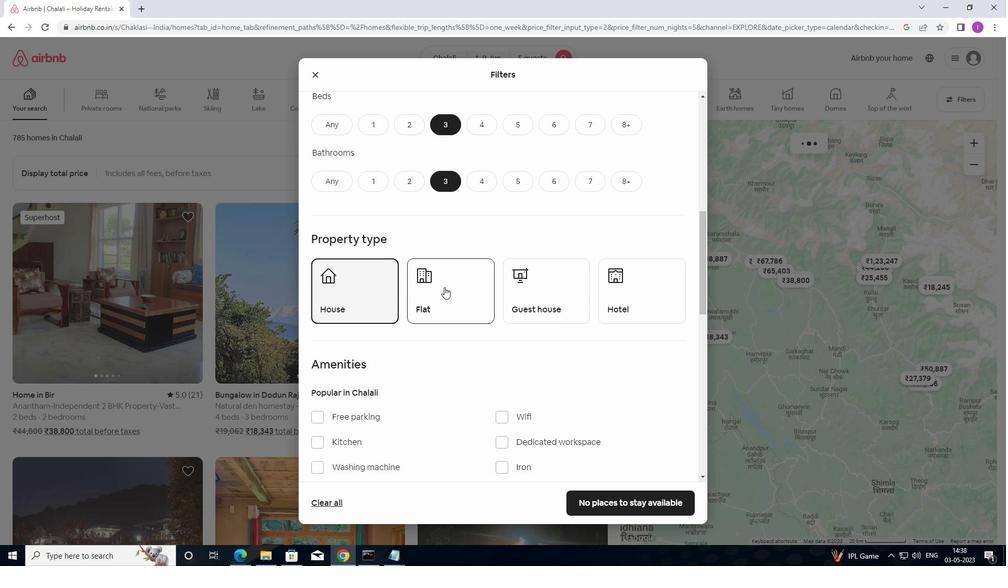 
Action: Mouse pressed left at (445, 287)
Screenshot: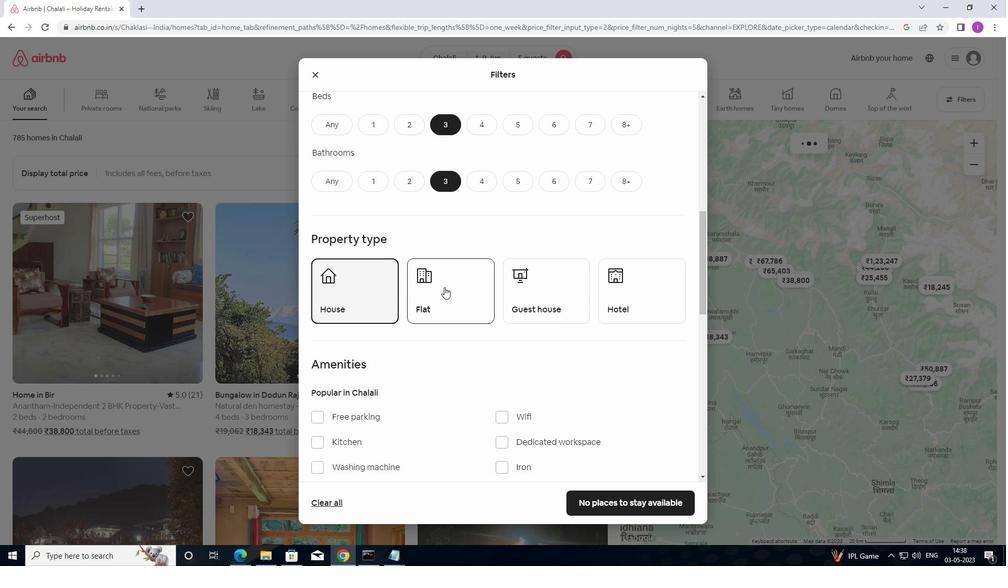 
Action: Mouse moved to (526, 299)
Screenshot: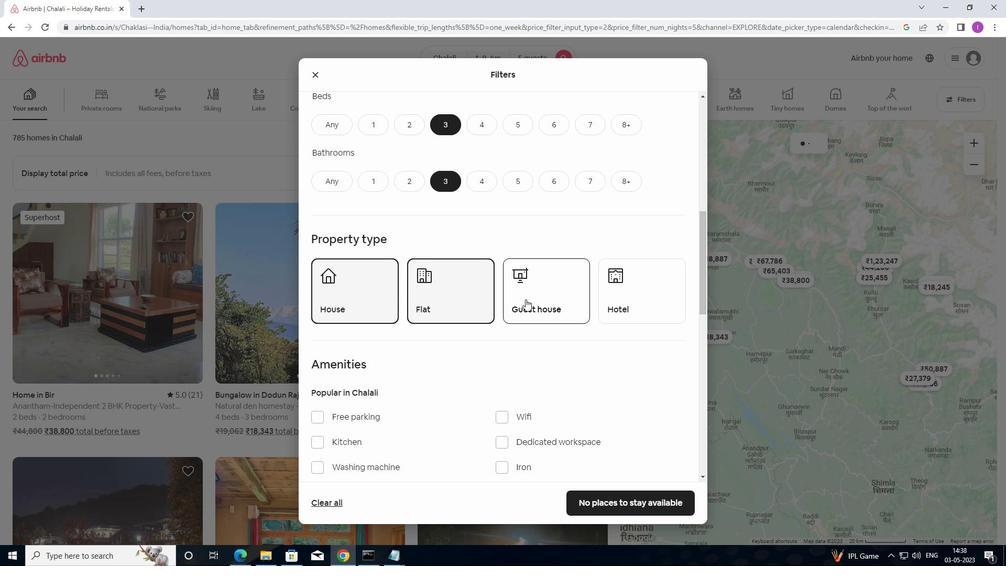 
Action: Mouse pressed left at (526, 299)
Screenshot: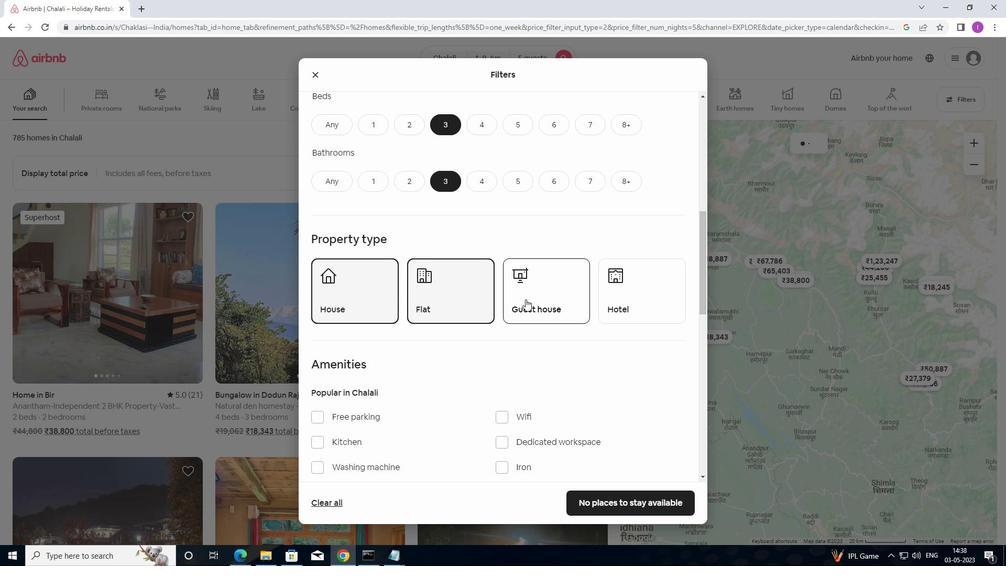 
Action: Mouse moved to (603, 312)
Screenshot: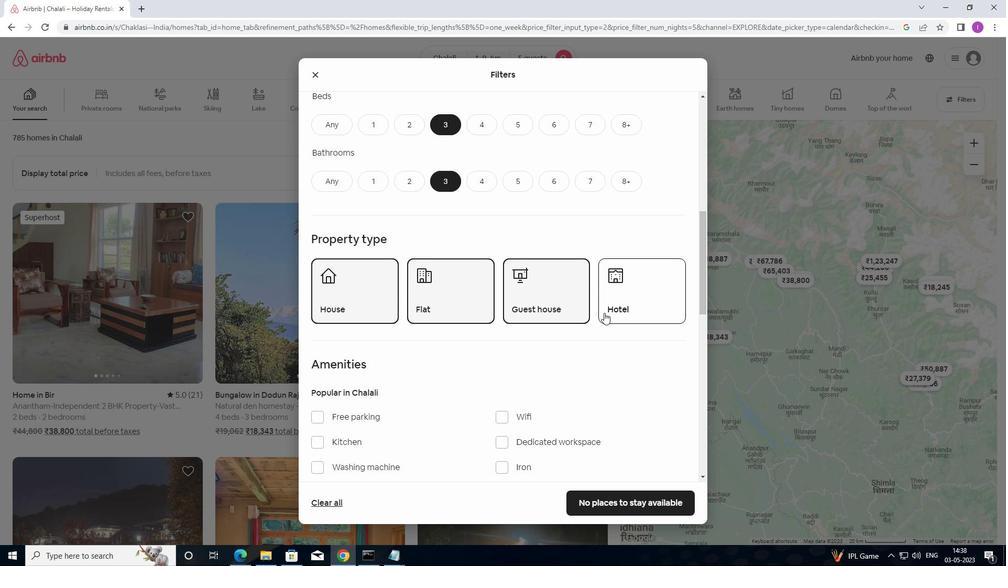 
Action: Mouse scrolled (603, 312) with delta (0, 0)
Screenshot: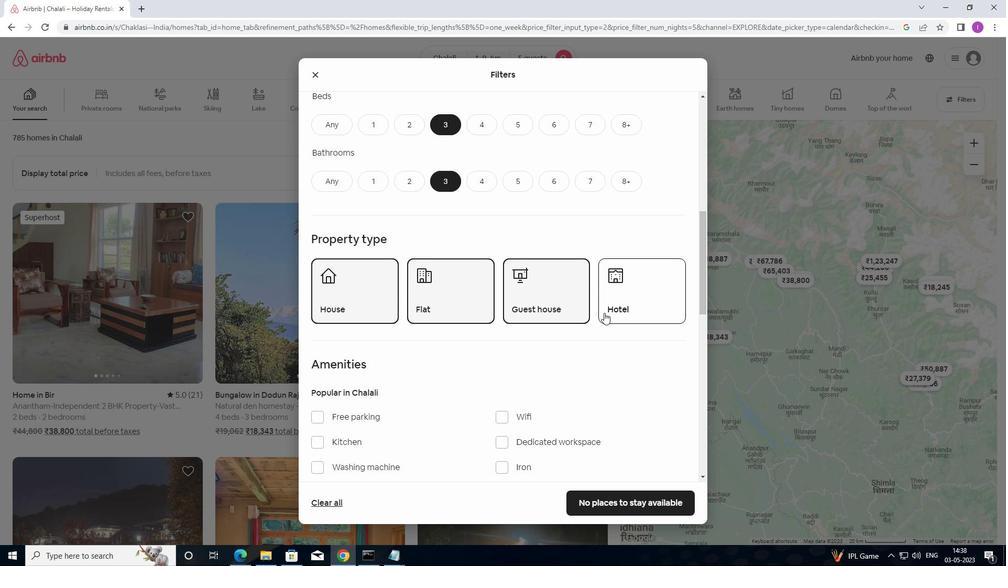 
Action: Mouse moved to (603, 313)
Screenshot: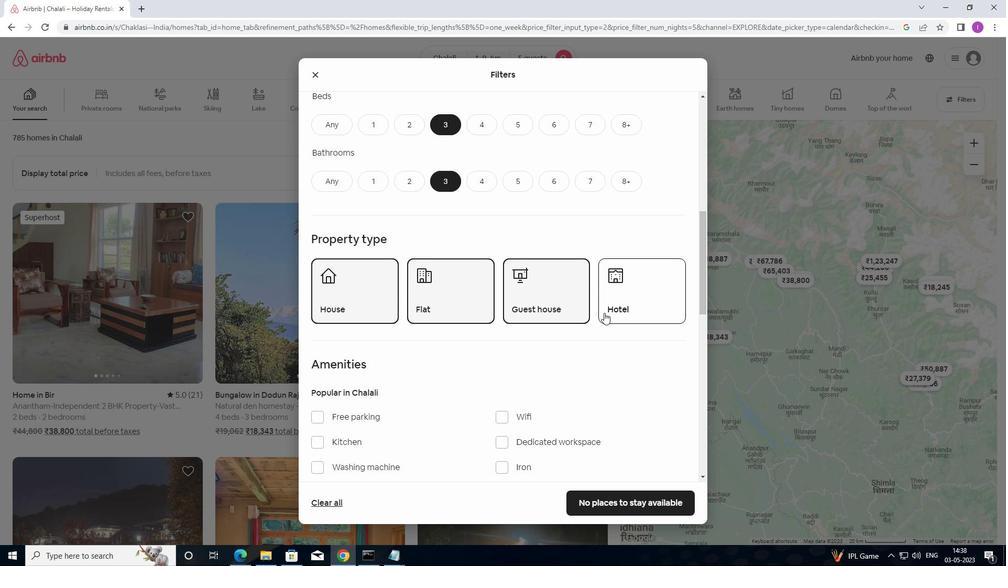 
Action: Mouse scrolled (603, 313) with delta (0, 0)
Screenshot: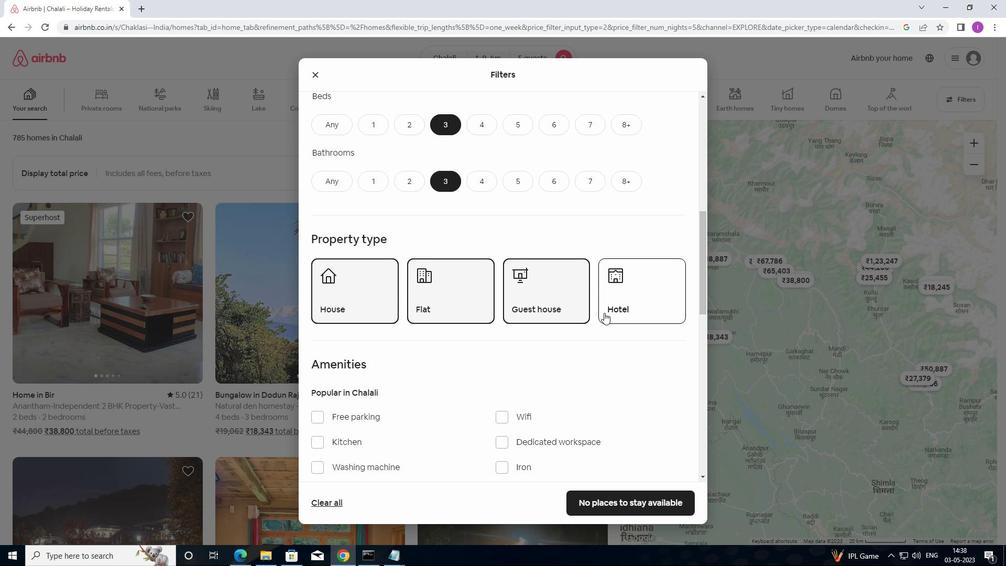
Action: Mouse scrolled (603, 313) with delta (0, 0)
Screenshot: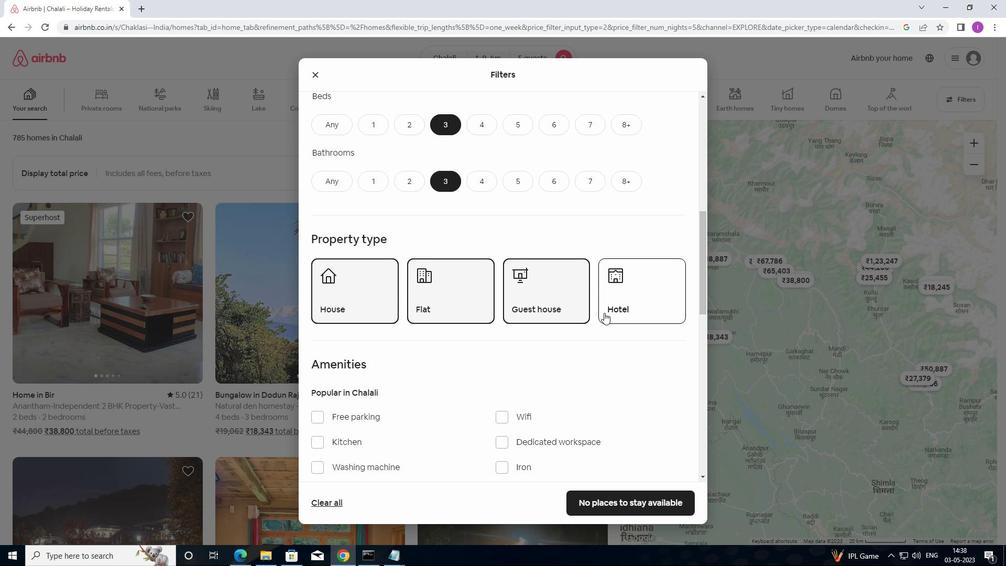 
Action: Mouse moved to (603, 315)
Screenshot: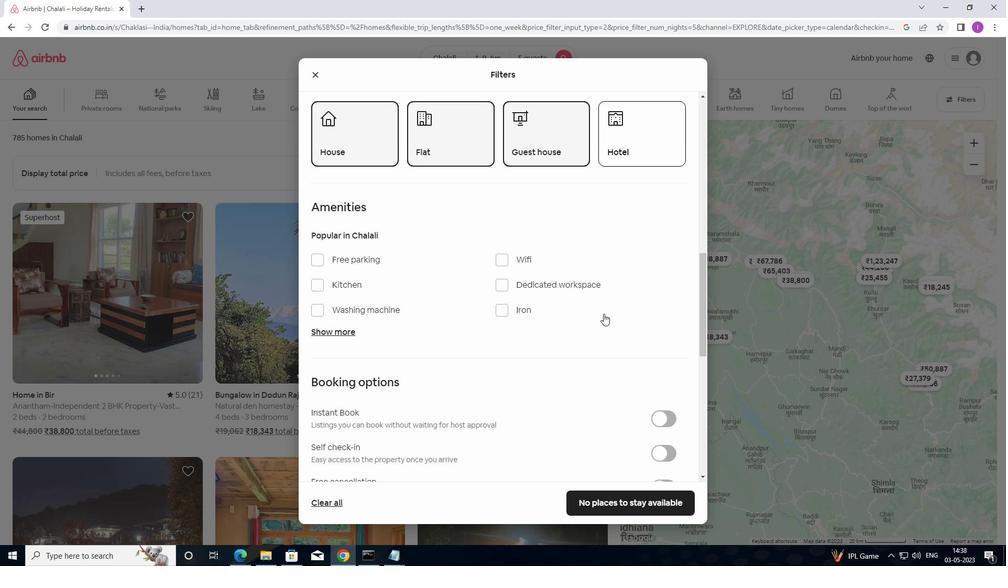 
Action: Mouse scrolled (603, 314) with delta (0, 0)
Screenshot: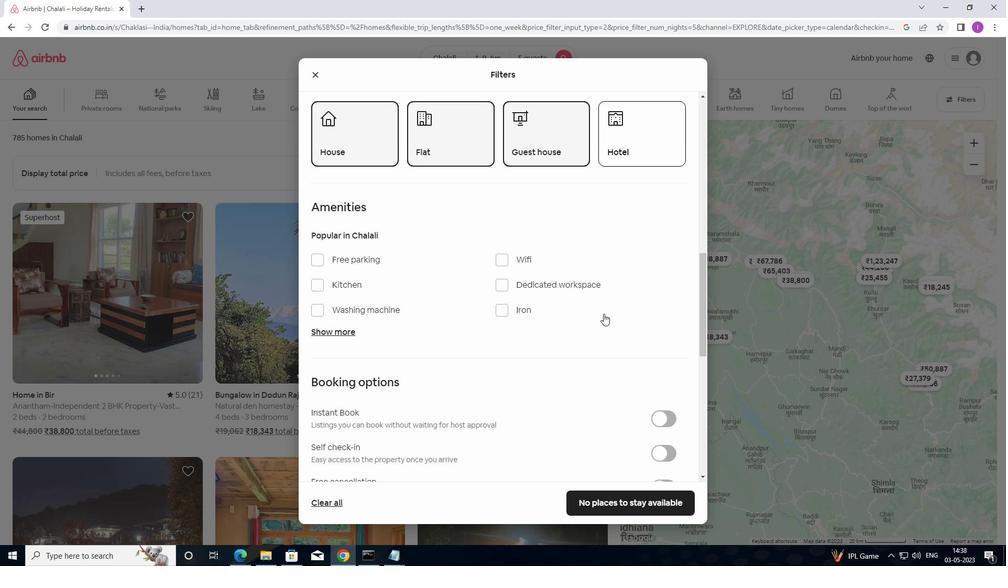 
Action: Mouse scrolled (603, 314) with delta (0, 0)
Screenshot: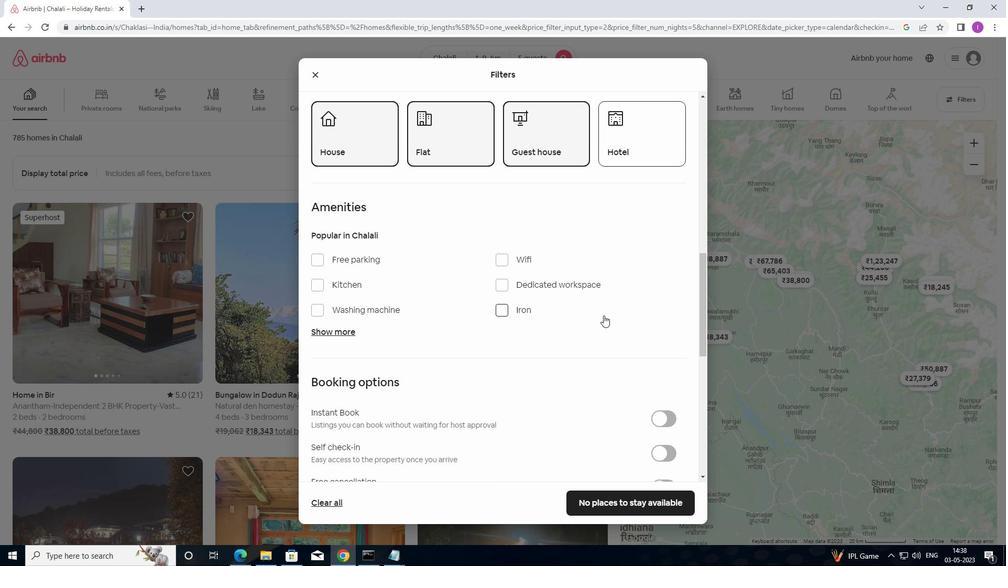 
Action: Mouse moved to (624, 313)
Screenshot: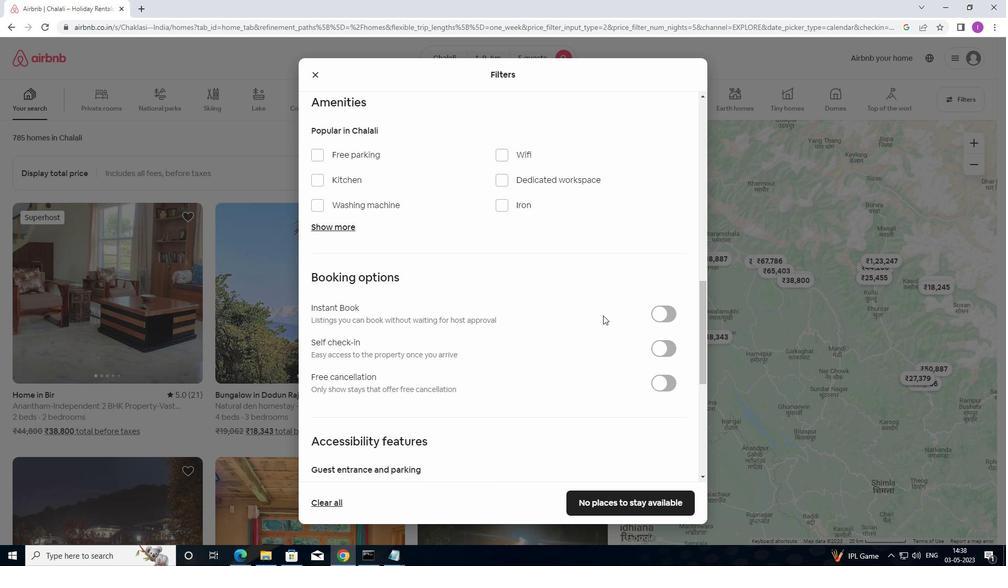 
Action: Mouse scrolled (624, 313) with delta (0, 0)
Screenshot: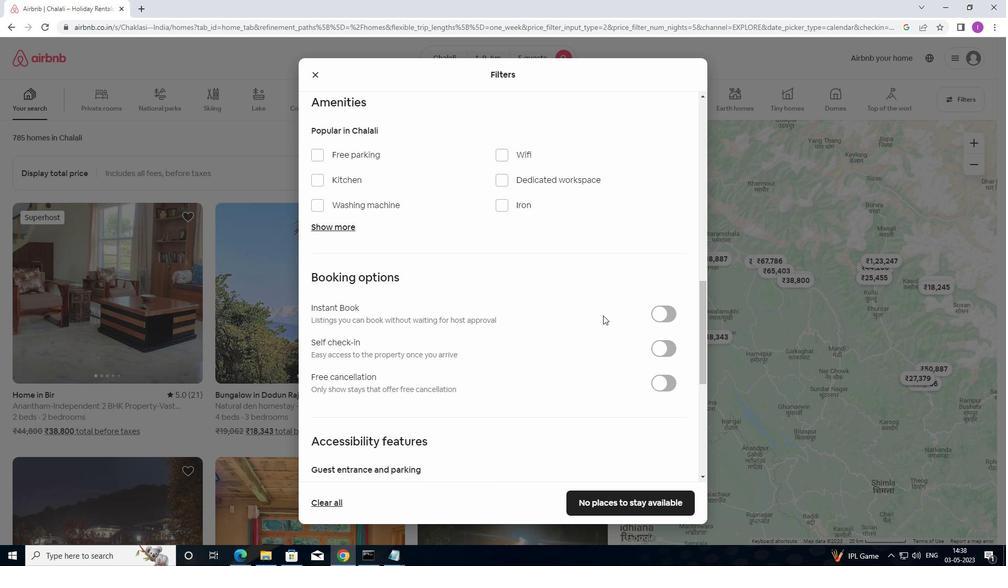 
Action: Mouse moved to (670, 295)
Screenshot: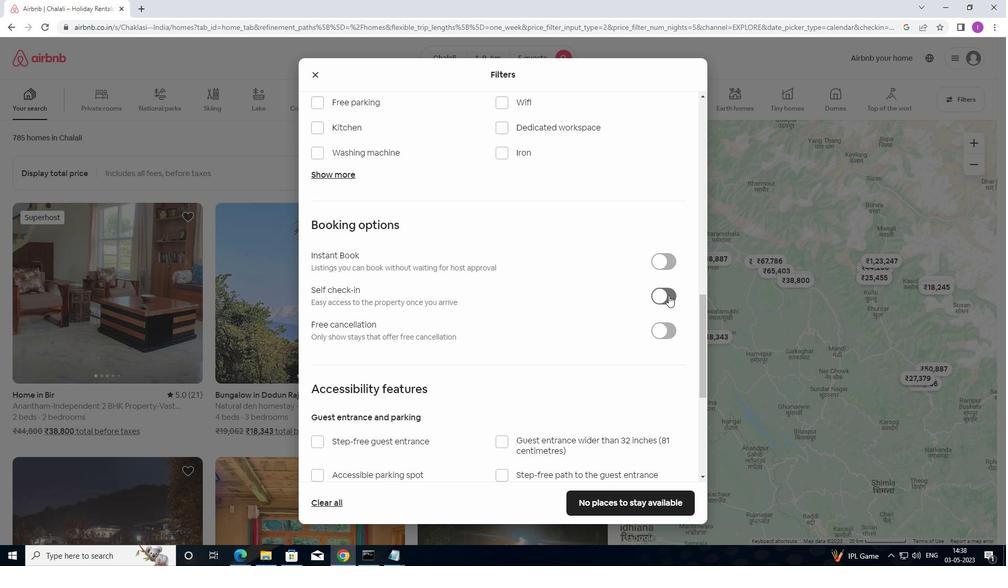 
Action: Mouse pressed left at (670, 295)
Screenshot: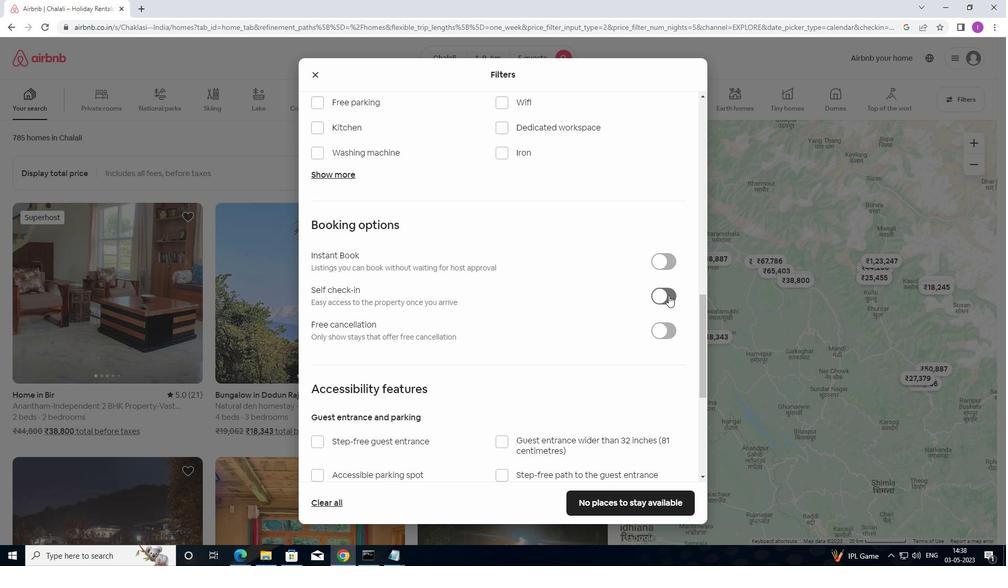 
Action: Mouse moved to (458, 384)
Screenshot: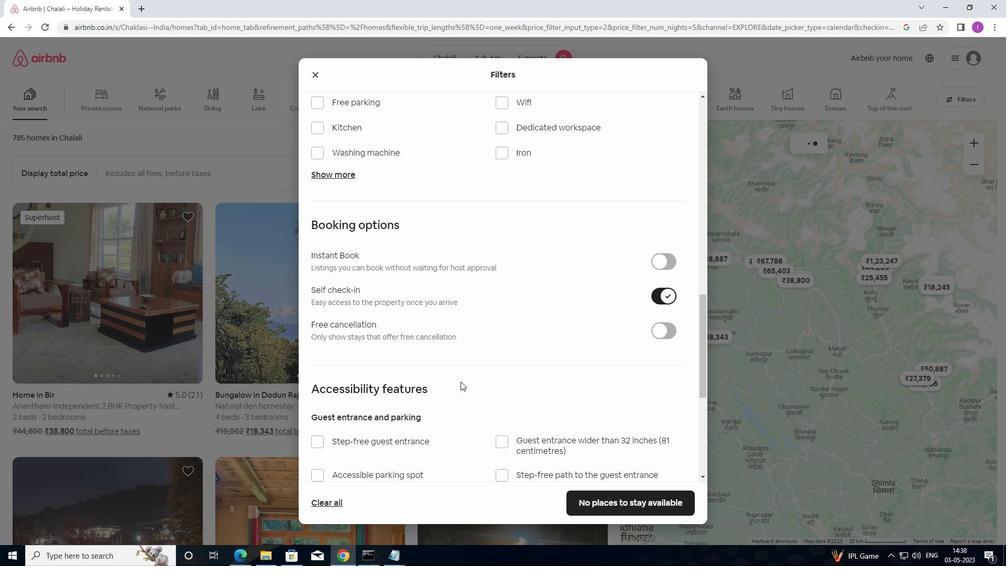
Action: Mouse scrolled (458, 383) with delta (0, 0)
Screenshot: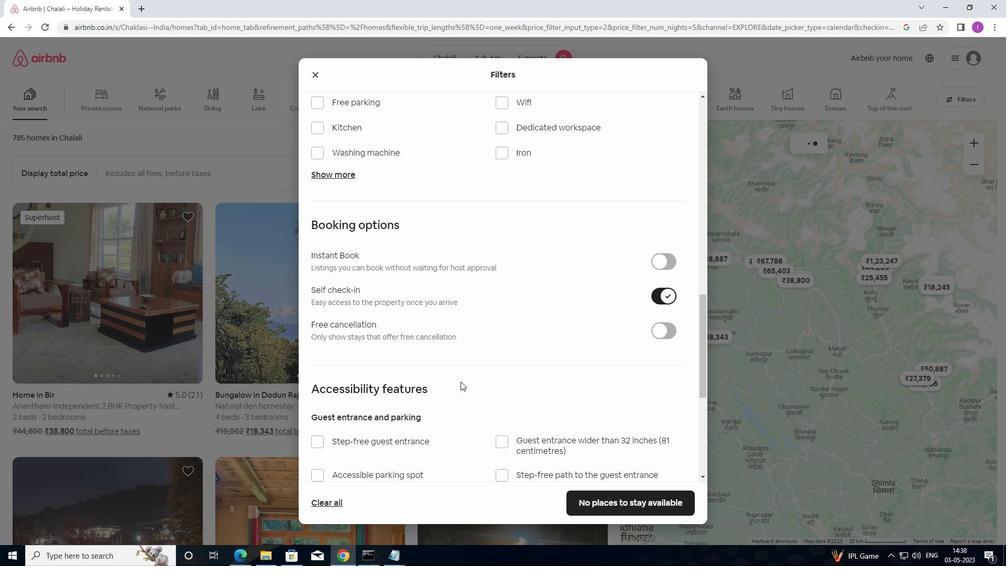 
Action: Mouse moved to (459, 392)
Screenshot: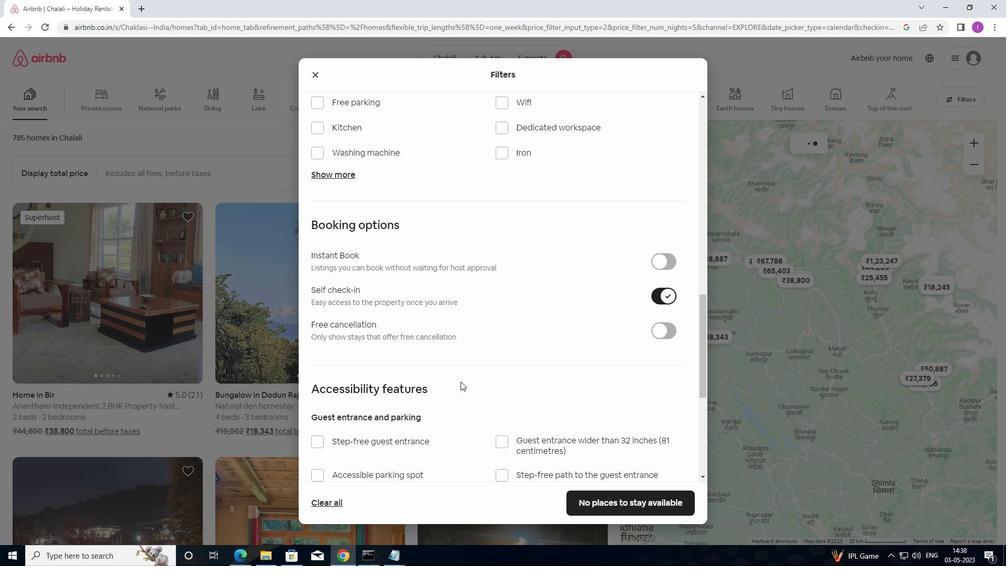 
Action: Mouse scrolled (459, 391) with delta (0, 0)
Screenshot: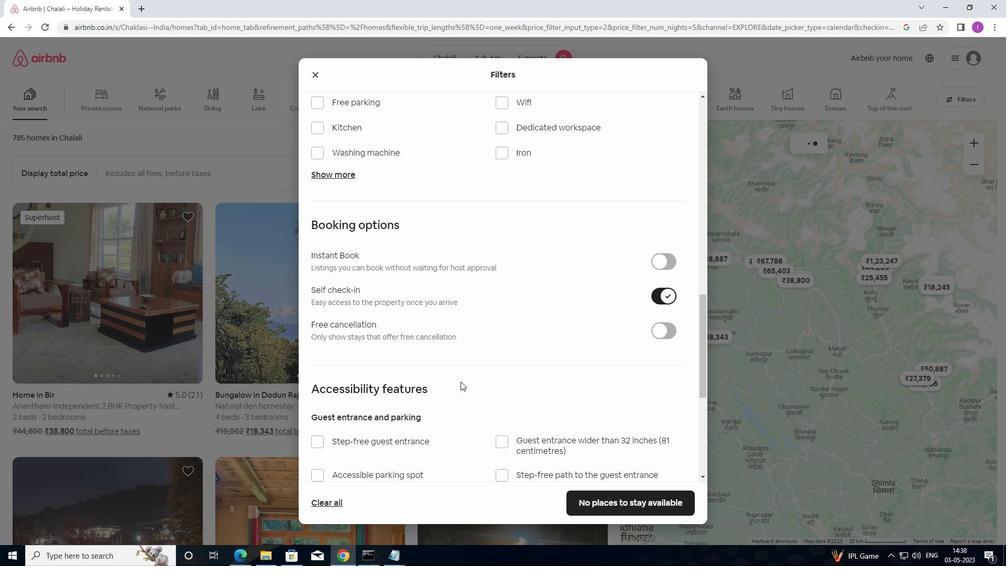 
Action: Mouse moved to (459, 392)
Screenshot: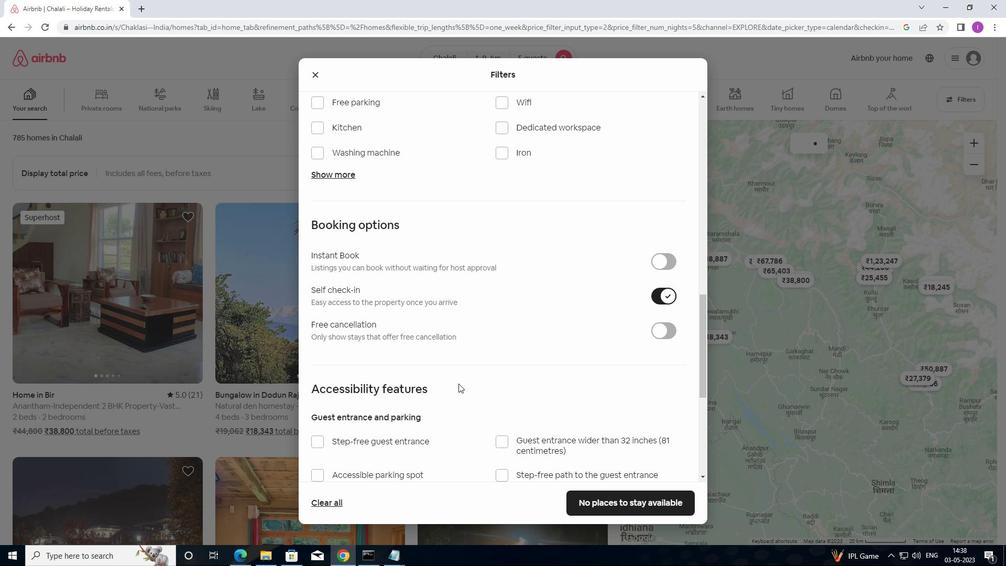 
Action: Mouse scrolled (459, 391) with delta (0, 0)
Screenshot: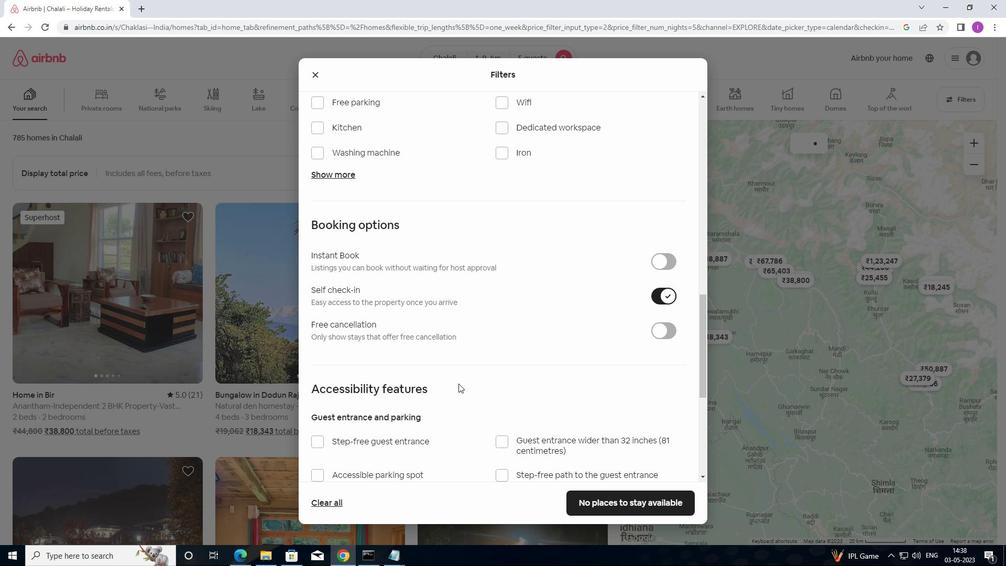 
Action: Mouse scrolled (459, 391) with delta (0, 0)
Screenshot: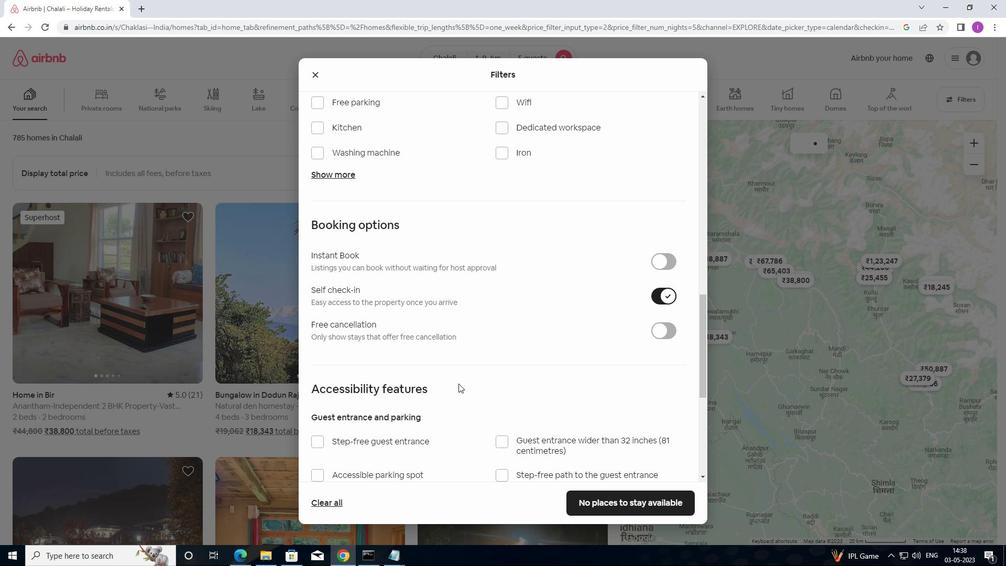 
Action: Mouse scrolled (459, 391) with delta (0, 0)
Screenshot: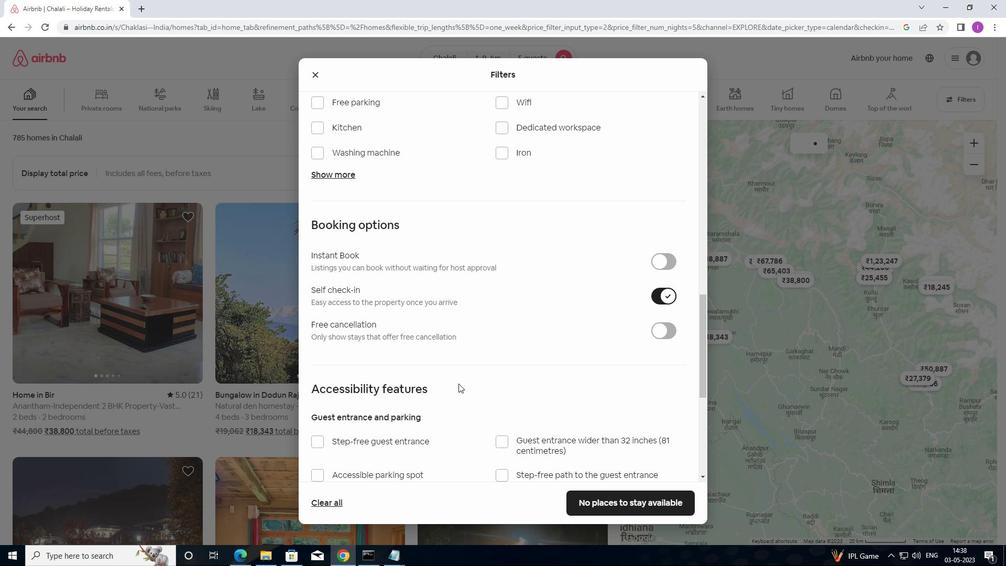 
Action: Mouse scrolled (459, 391) with delta (0, 0)
Screenshot: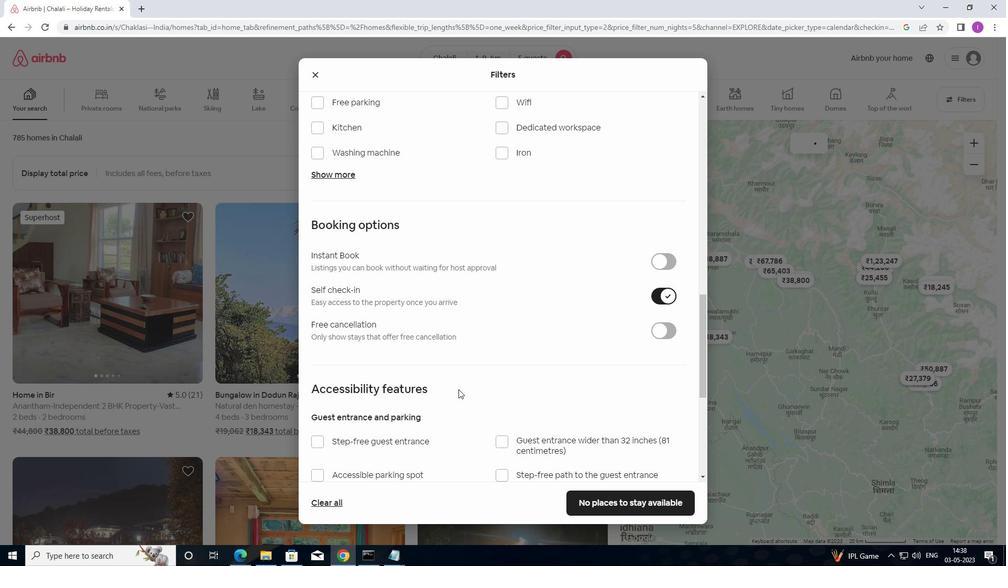 
Action: Mouse moved to (312, 413)
Screenshot: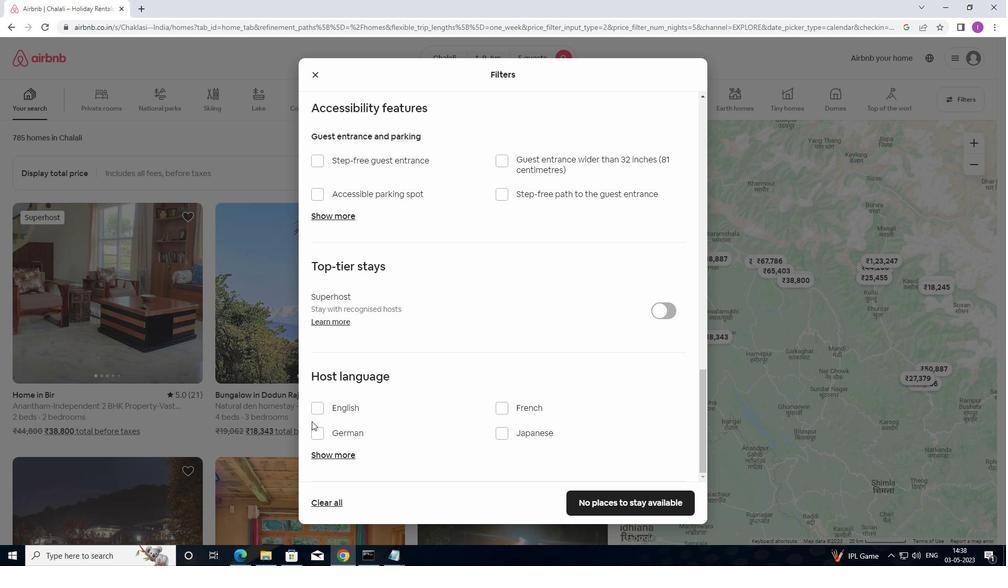 
Action: Mouse pressed left at (312, 413)
Screenshot: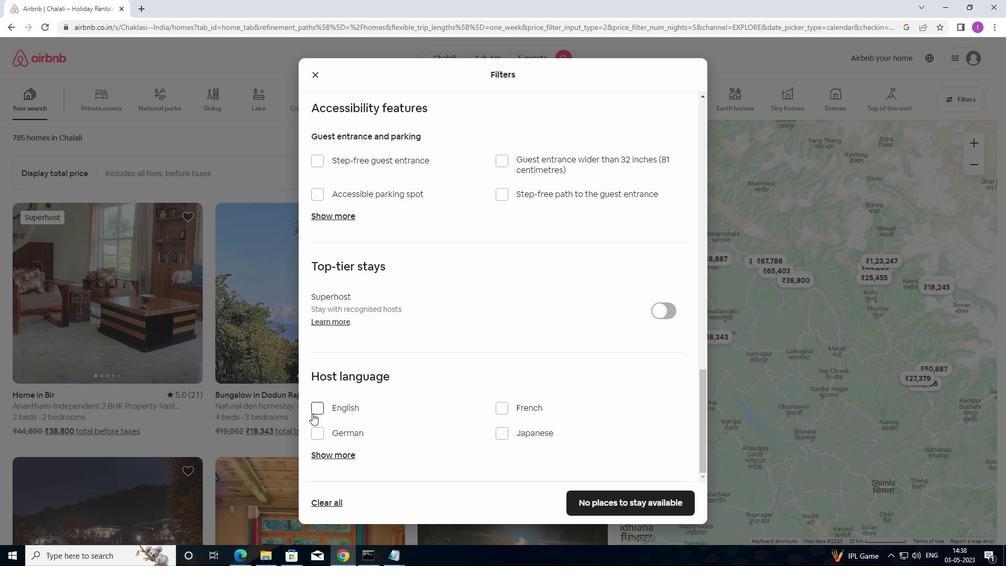 
Action: Mouse moved to (606, 511)
Screenshot: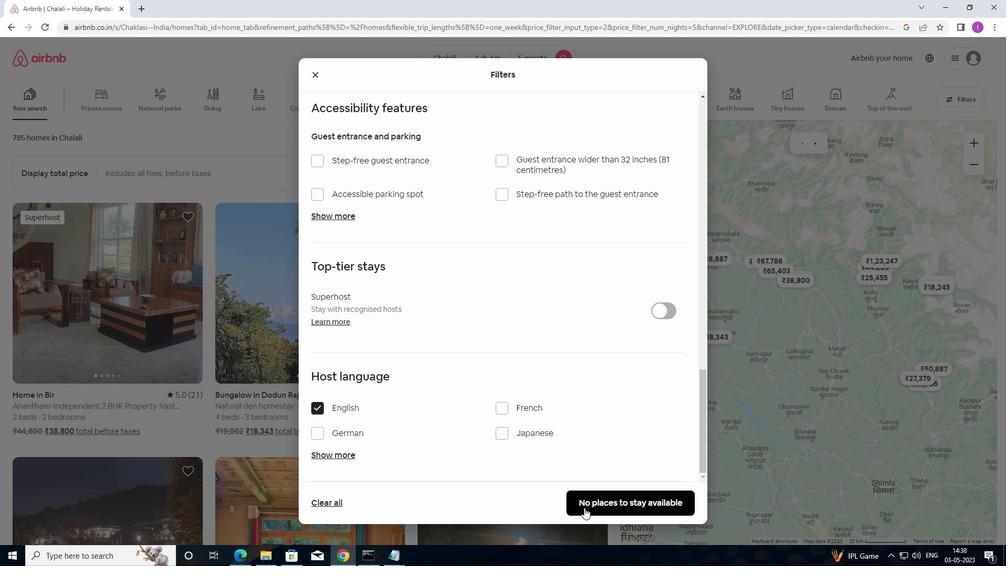 
Action: Mouse pressed left at (606, 511)
Screenshot: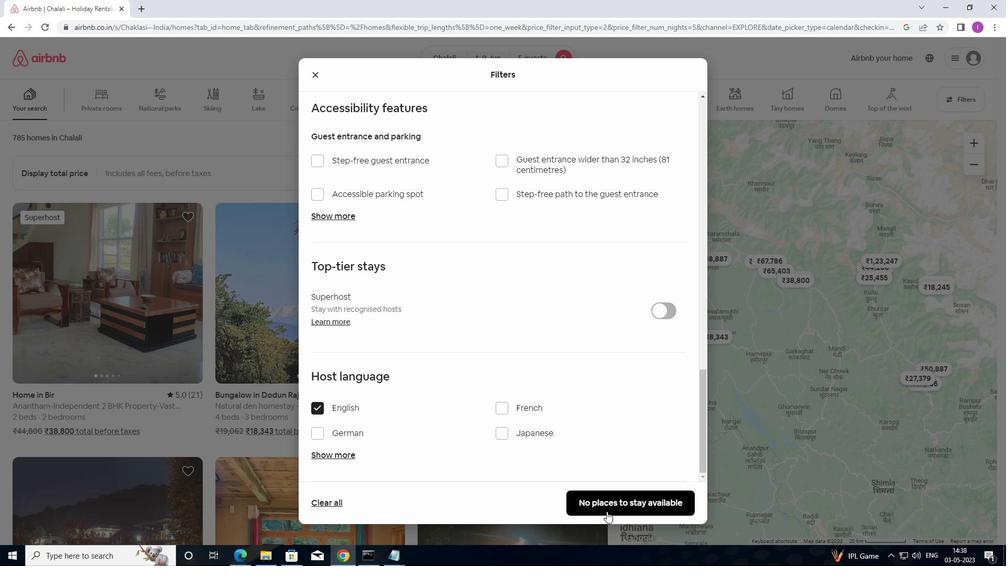 
Action: Mouse moved to (427, 456)
Screenshot: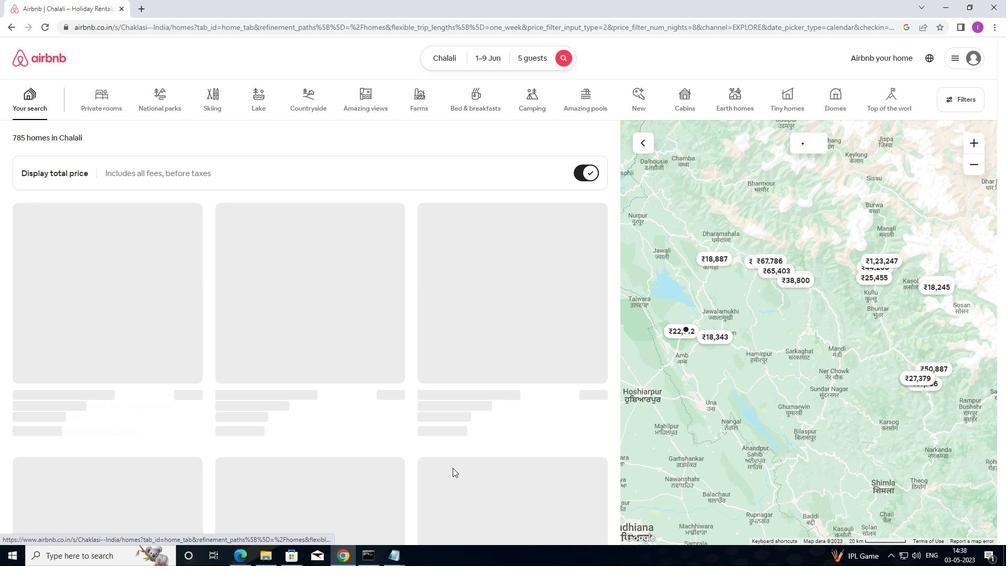 
Action: Mouse scrolled (427, 455) with delta (0, 0)
Screenshot: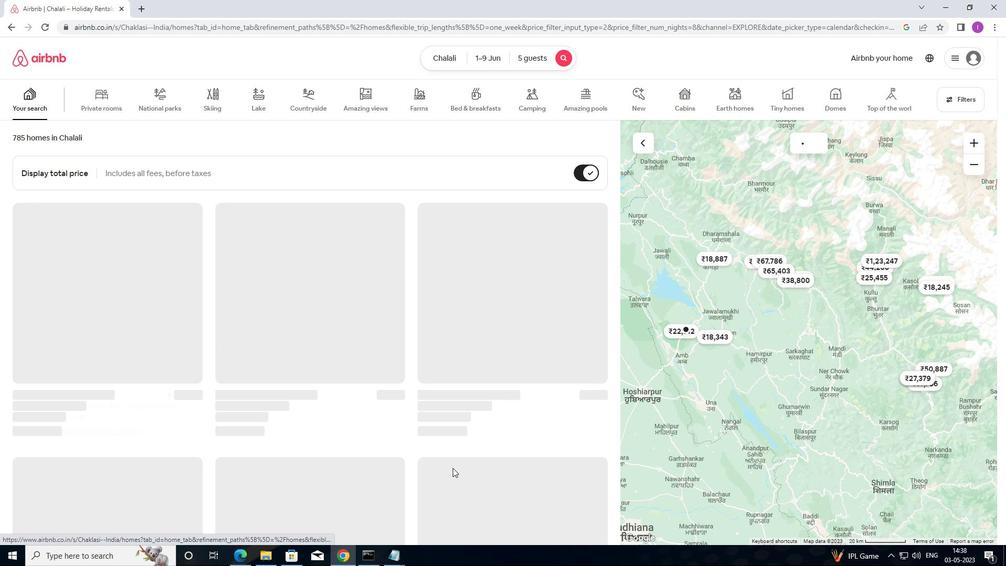 
Action: Mouse moved to (427, 456)
Screenshot: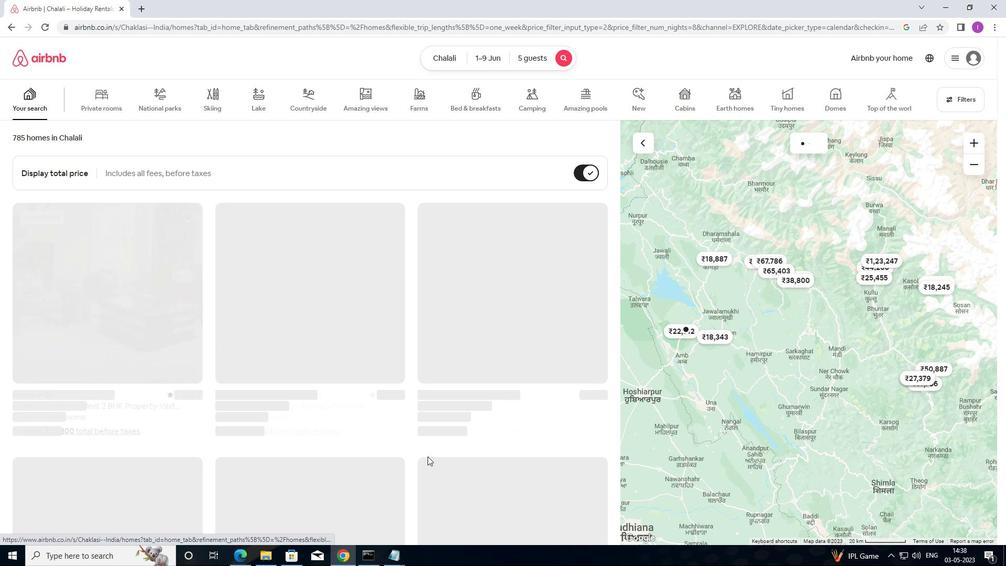 
Action: Mouse scrolled (427, 455) with delta (0, 0)
Screenshot: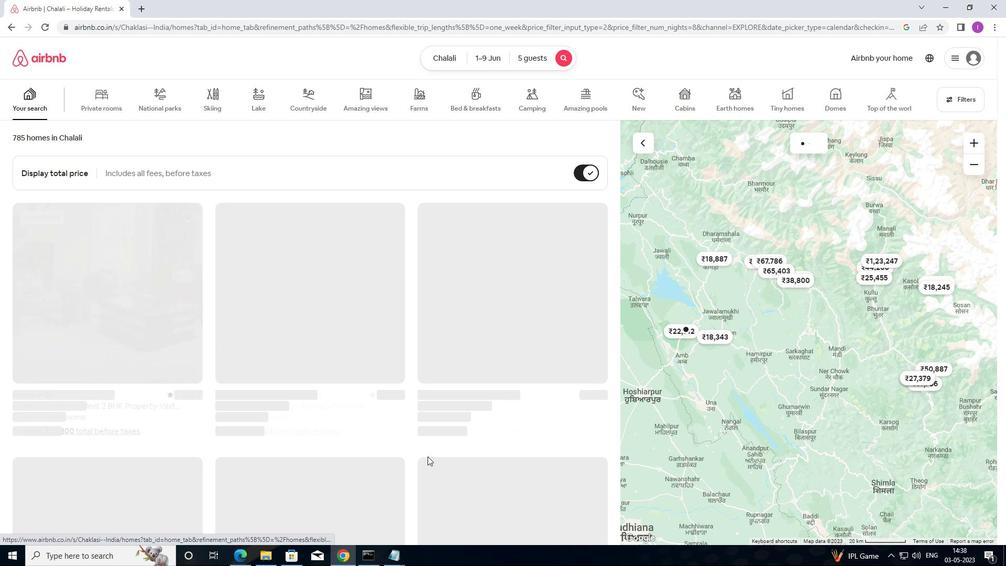 
Action: Mouse scrolled (427, 455) with delta (0, 0)
Screenshot: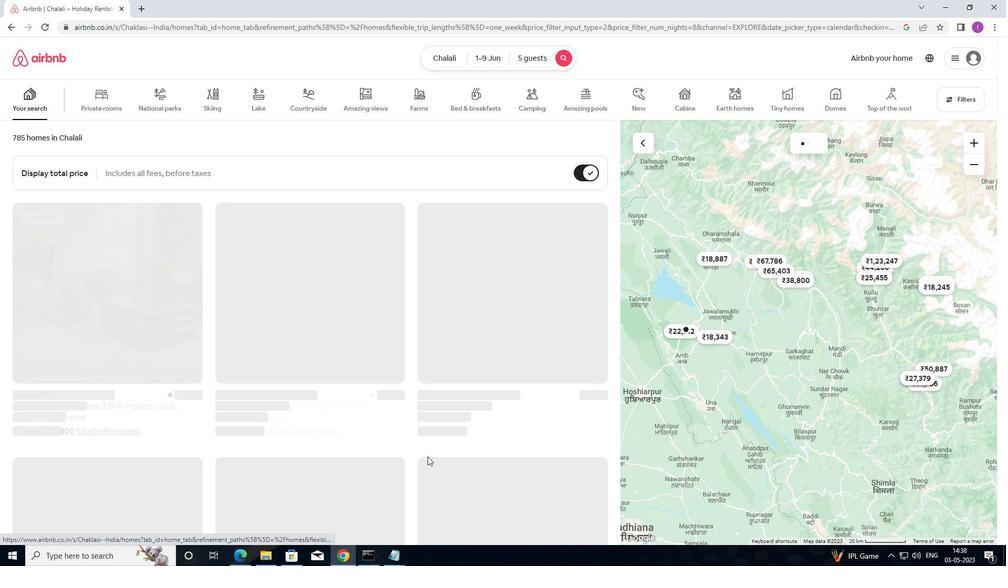 
Action: Mouse moved to (427, 456)
Screenshot: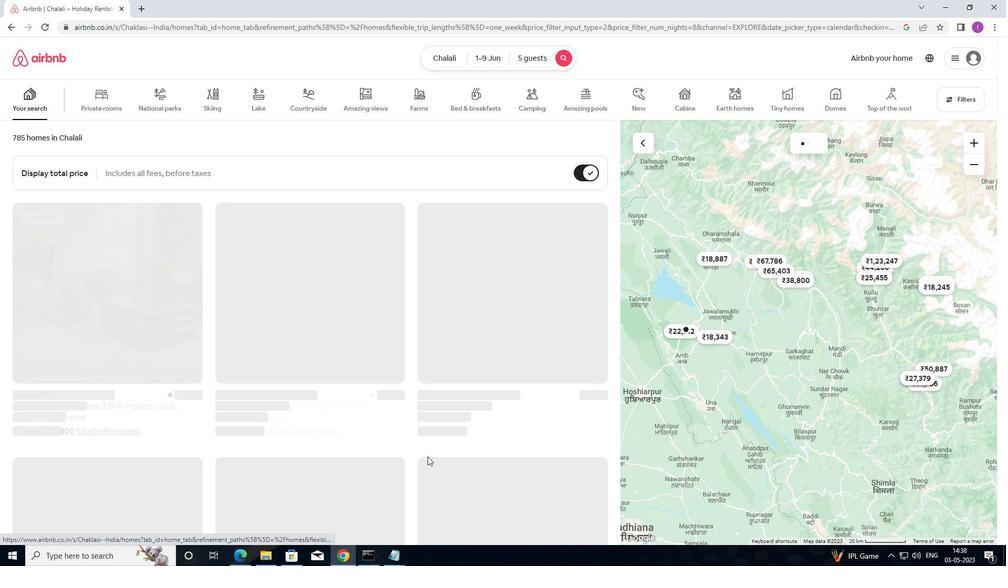 
Action: Mouse scrolled (427, 455) with delta (0, 0)
Screenshot: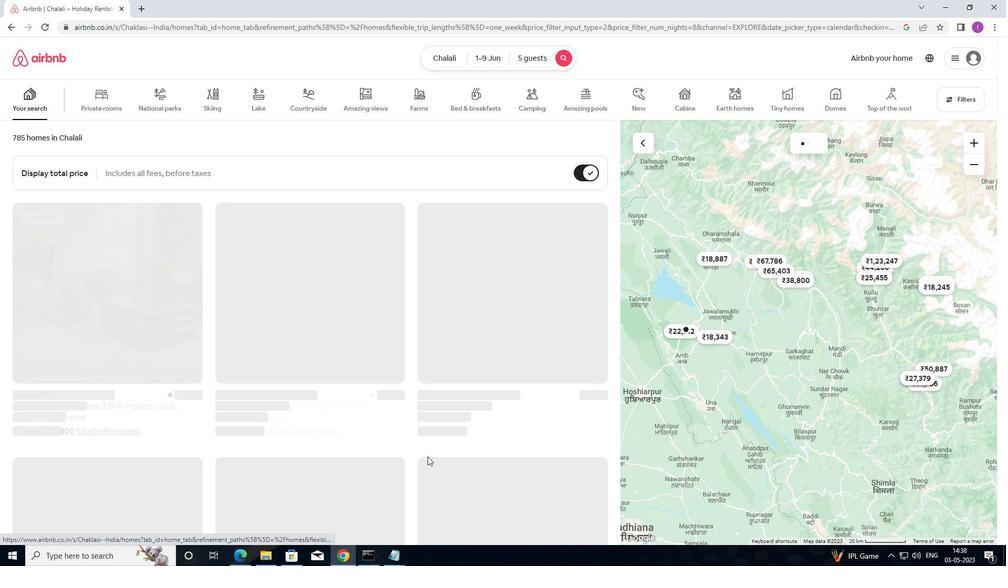 
Action: Mouse scrolled (427, 455) with delta (0, 0)
Screenshot: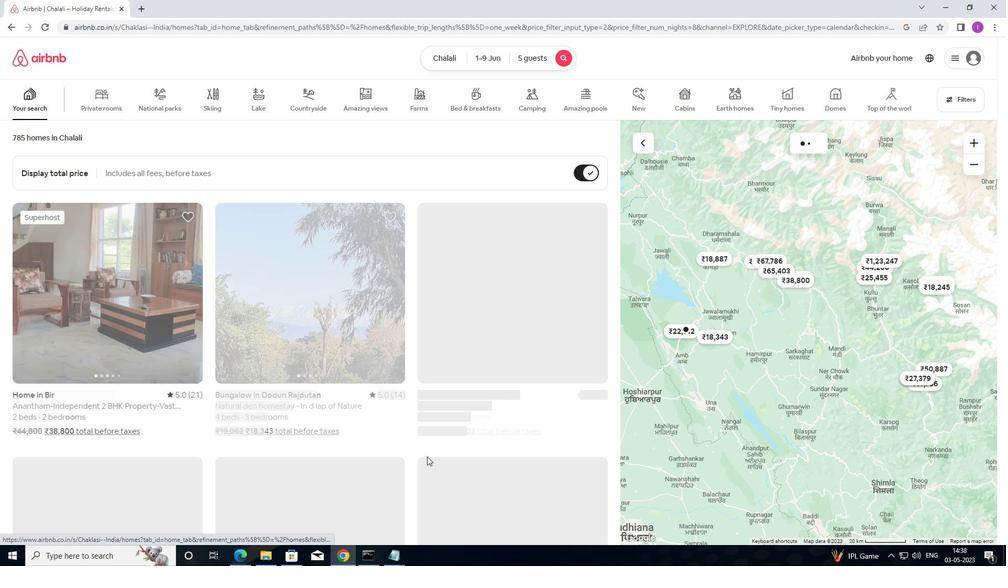 
Action: Mouse moved to (252, 549)
Screenshot: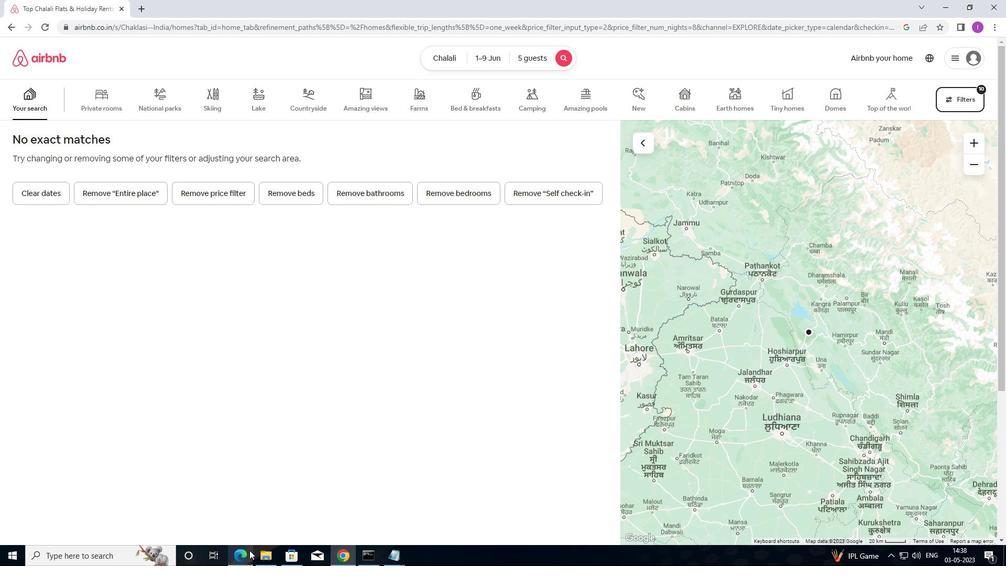 
